 Task: Log work in the project ArchTech for the issue 'Integrate a new offline mode feature into an existing mobile application to enhance user experience in low or no network connectivity situations' spent time as '4w 1d 7h 21m' and remaining time as '5w 6d 12h 20m' and add a flag. Now add the issue to the epic 'System performance tuning'. Log work in the project ArchTech for the issue 'Develop a new tool for automated testing of web application API correctness and performance' spent time as '5w 4d 1h 39m' and remaining time as '6w 2d 20h 18m' and clone the issue. Now add the issue to the epic 'IT cost optimization'
Action: Mouse moved to (229, 69)
Screenshot: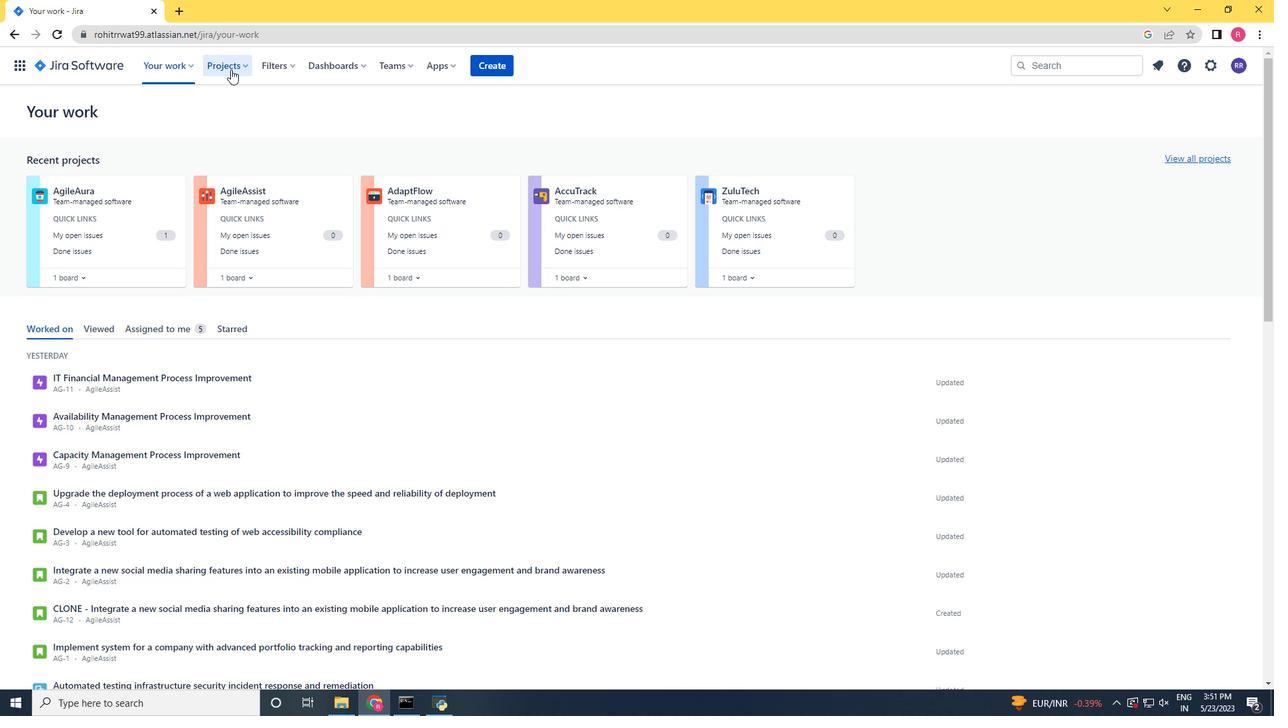 
Action: Mouse pressed left at (229, 69)
Screenshot: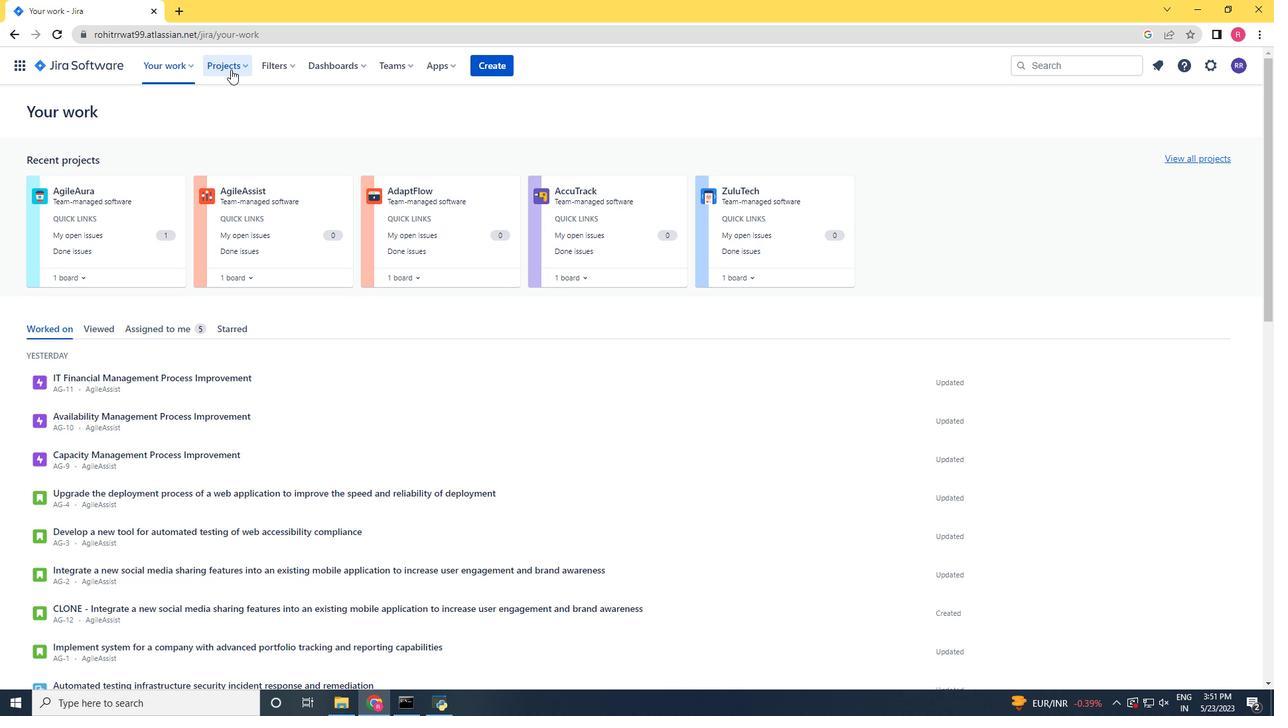 
Action: Mouse moved to (241, 128)
Screenshot: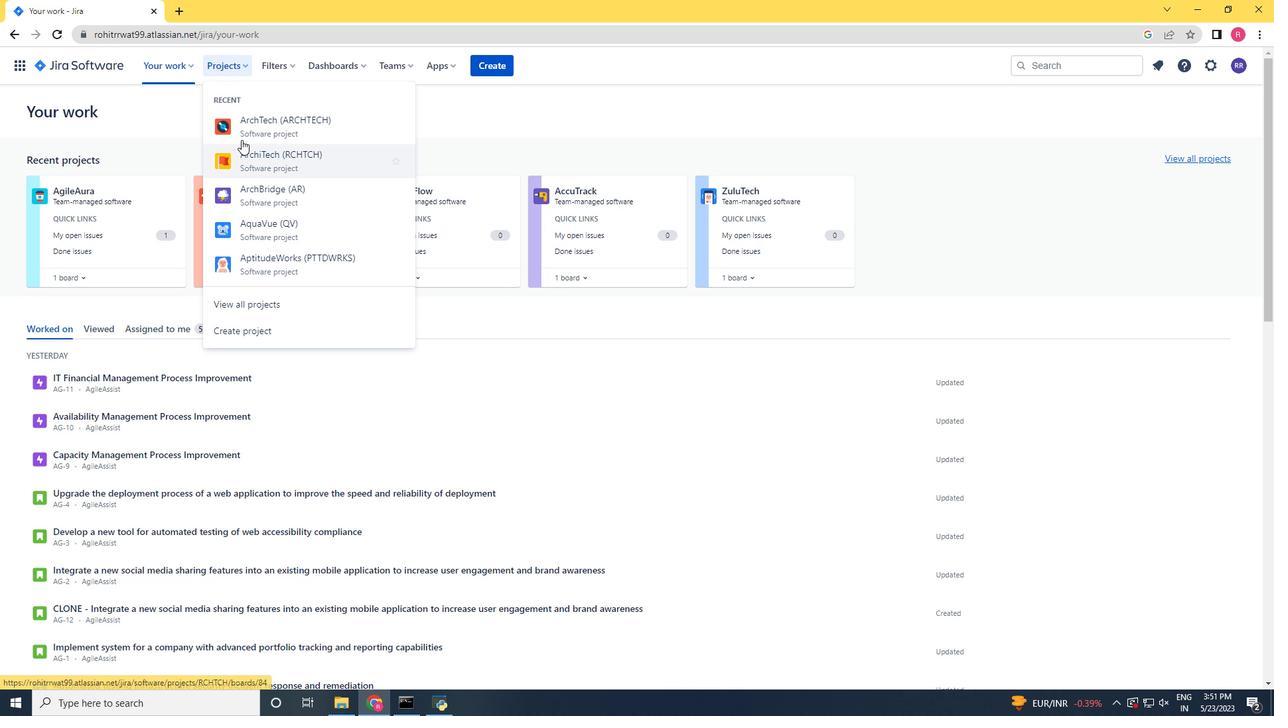 
Action: Mouse pressed left at (241, 128)
Screenshot: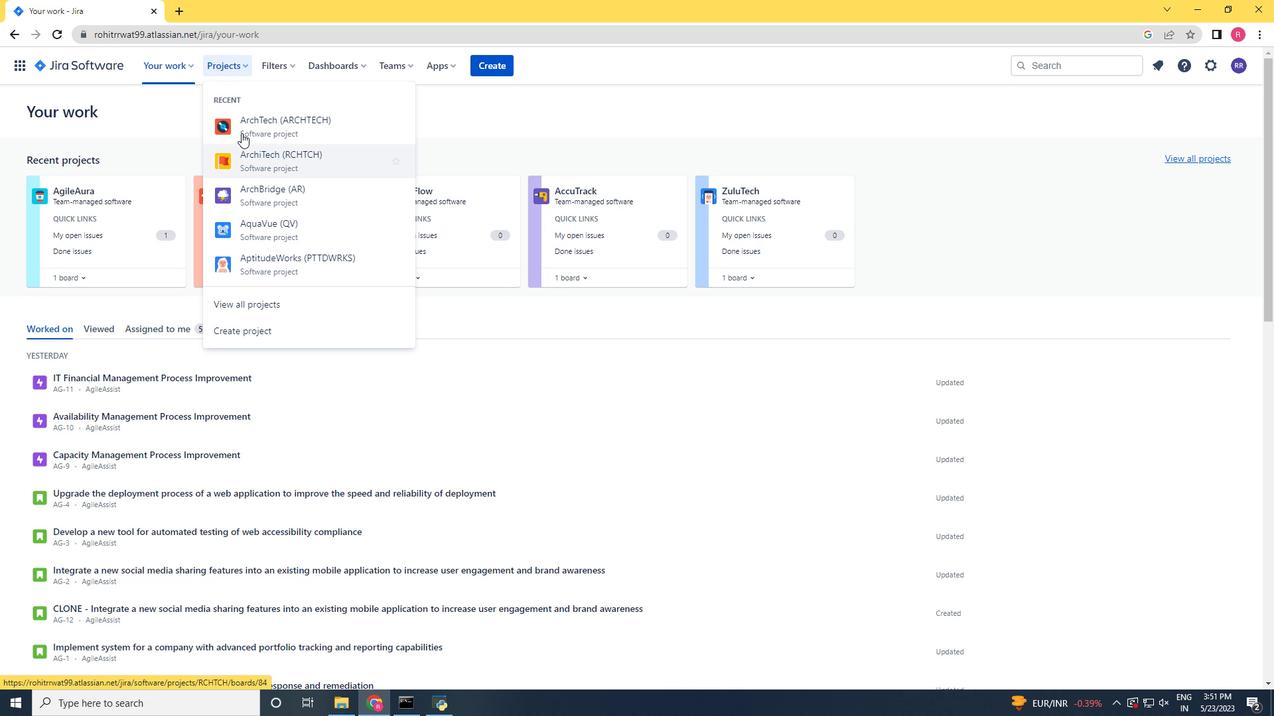 
Action: Mouse moved to (102, 193)
Screenshot: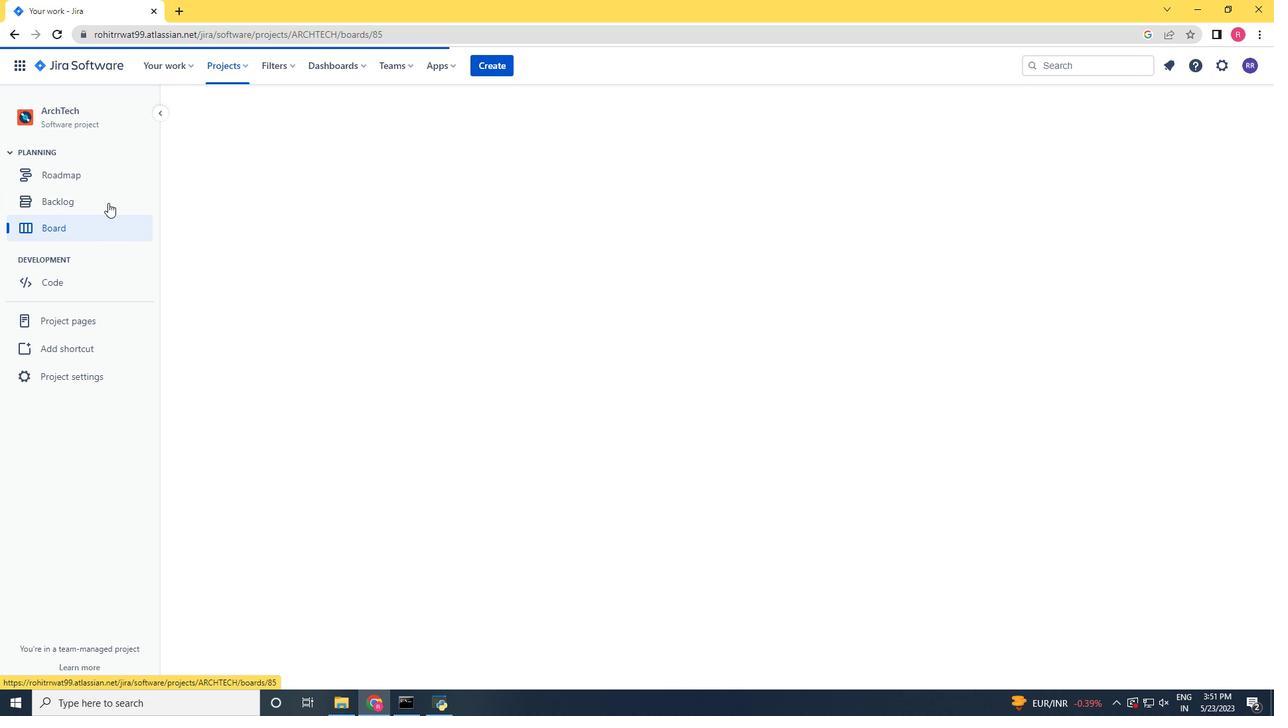 
Action: Mouse pressed left at (102, 193)
Screenshot: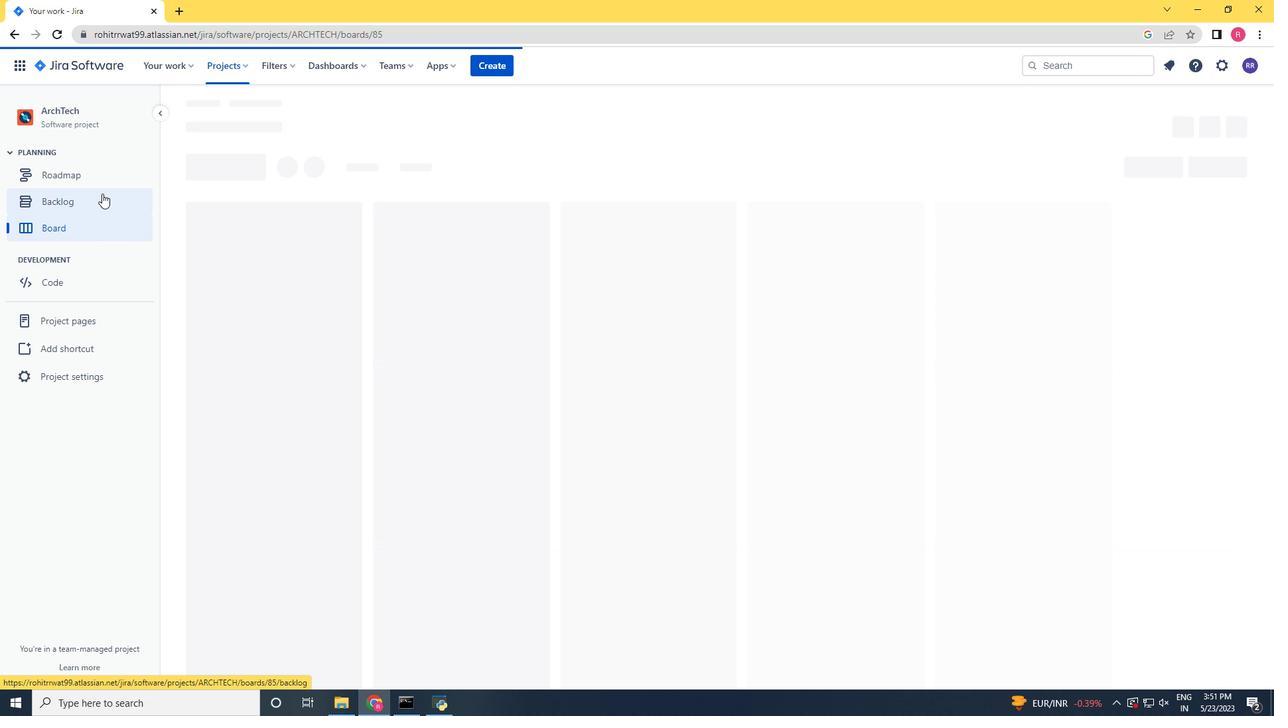 
Action: Mouse moved to (1055, 248)
Screenshot: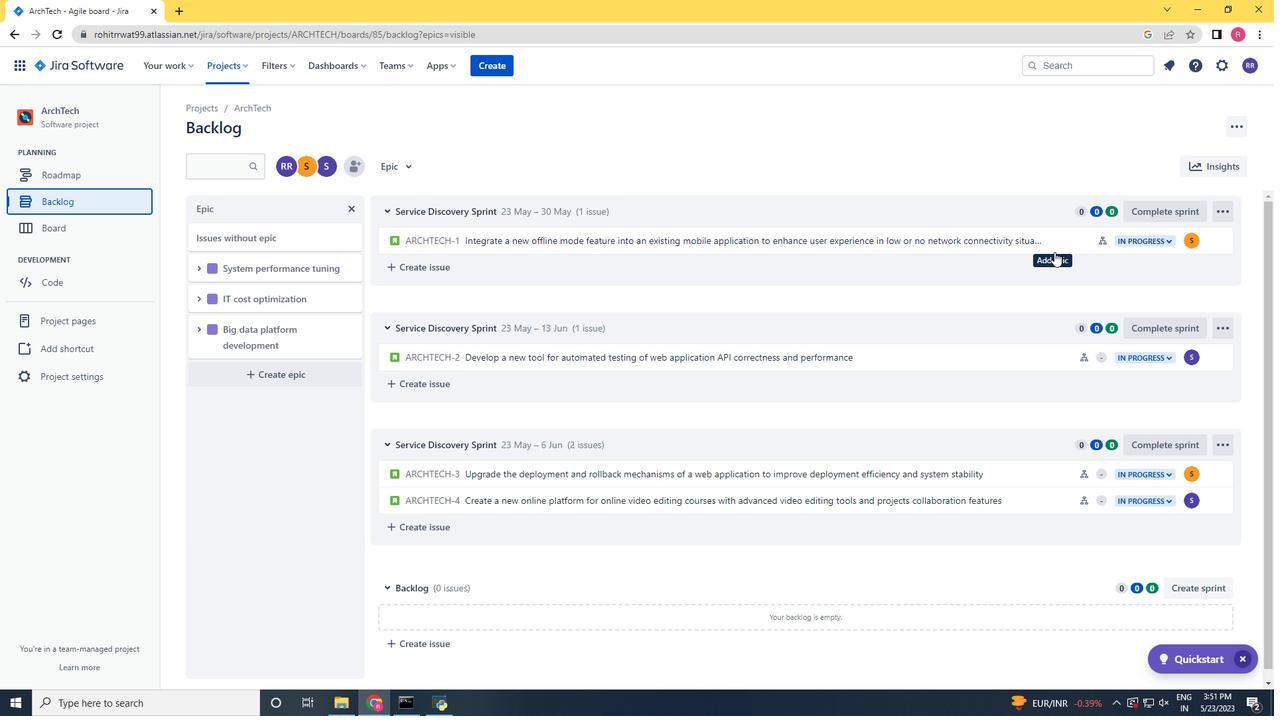 
Action: Mouse pressed left at (1055, 248)
Screenshot: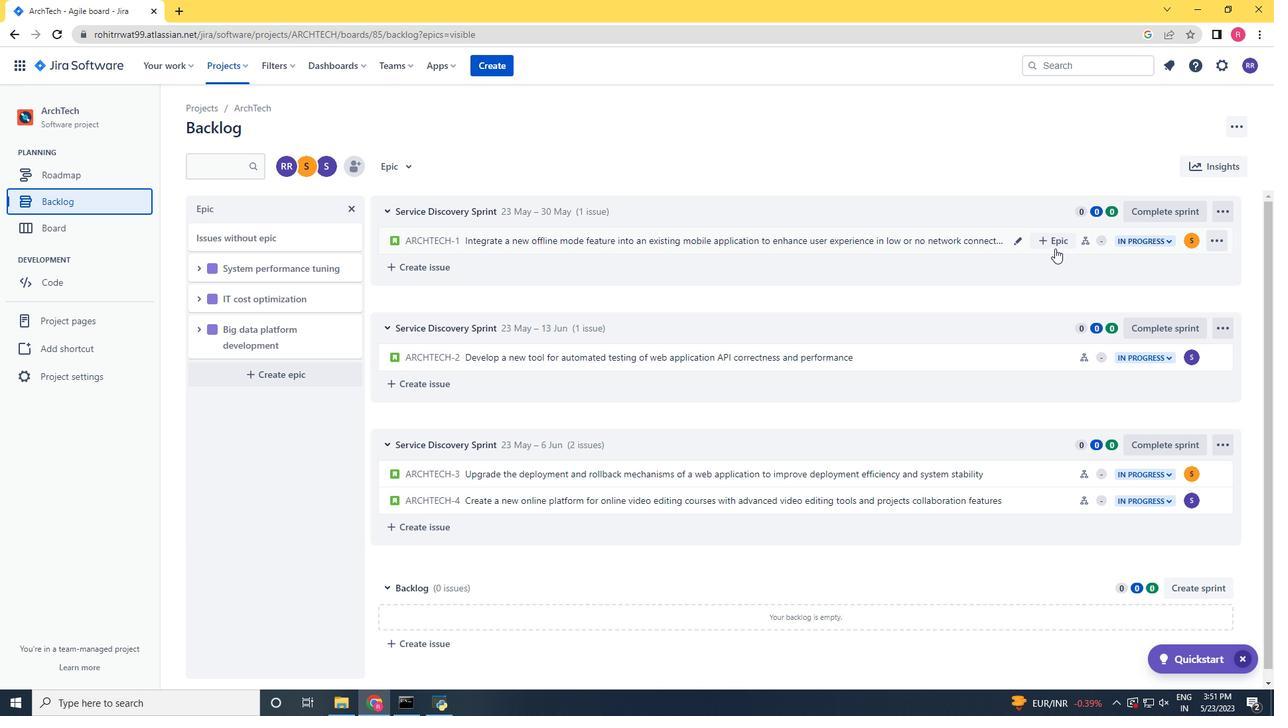 
Action: Mouse moved to (1228, 204)
Screenshot: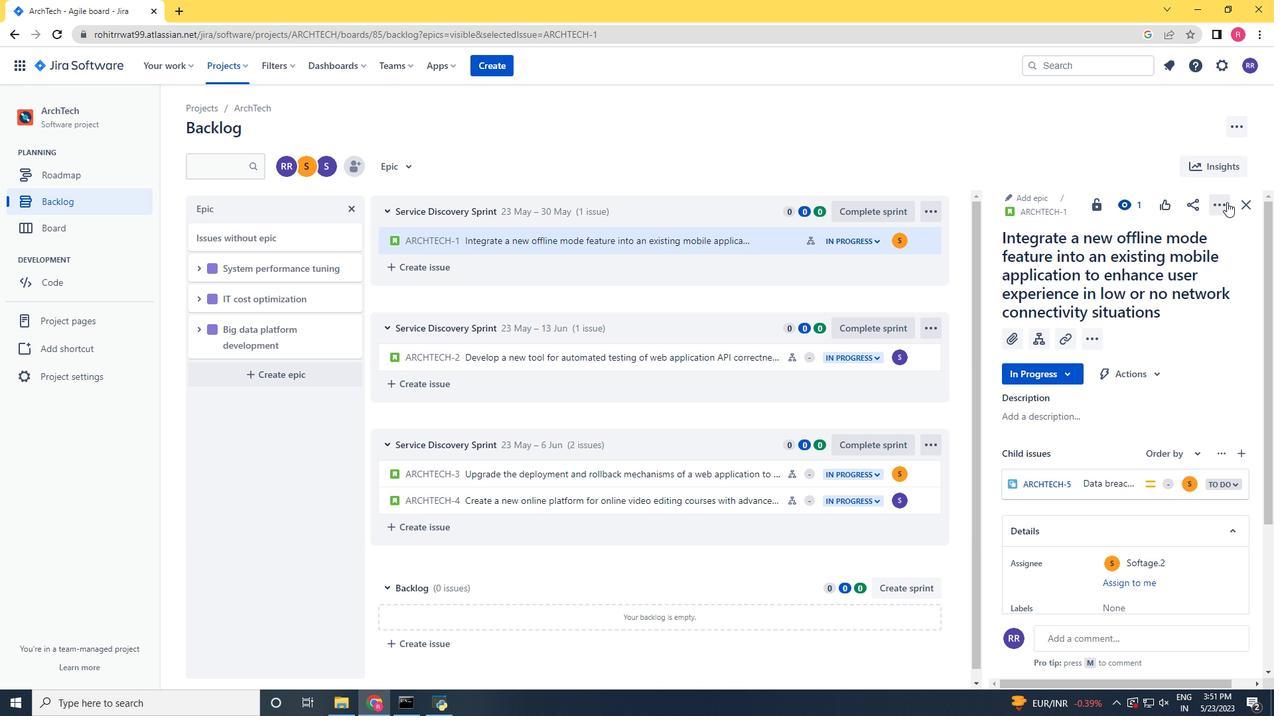 
Action: Mouse pressed left at (1228, 204)
Screenshot: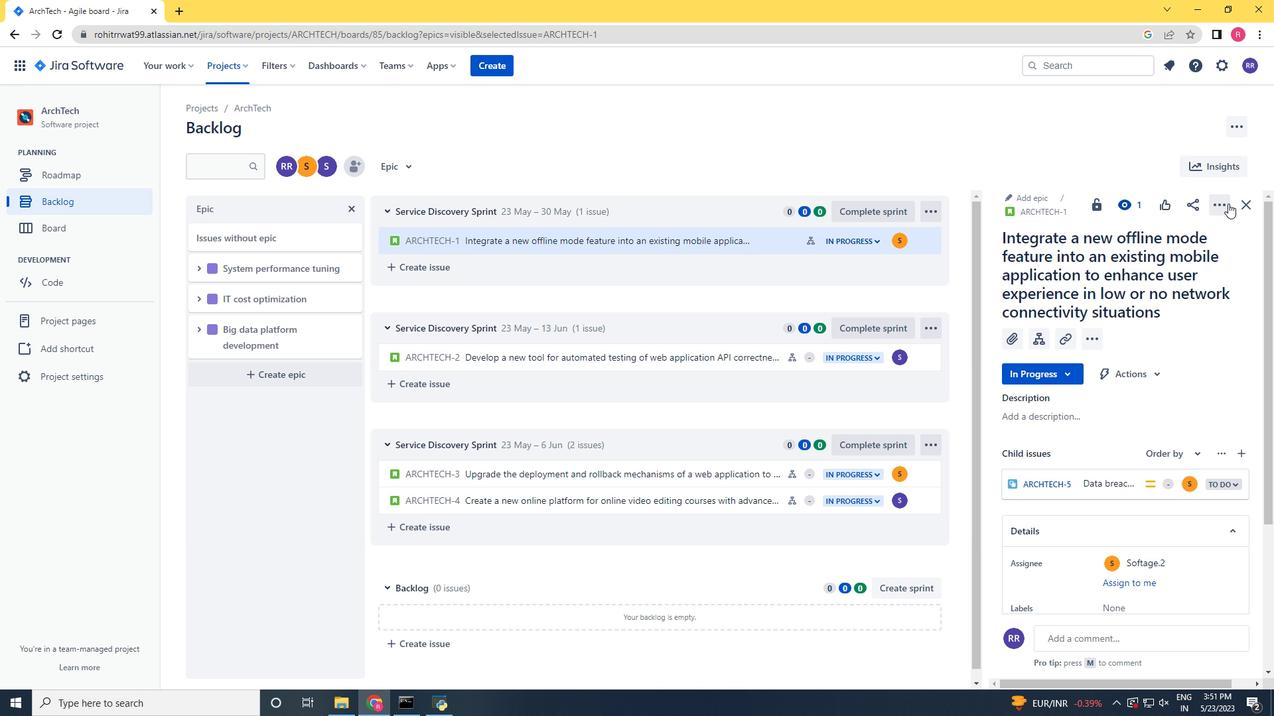
Action: Mouse moved to (1175, 233)
Screenshot: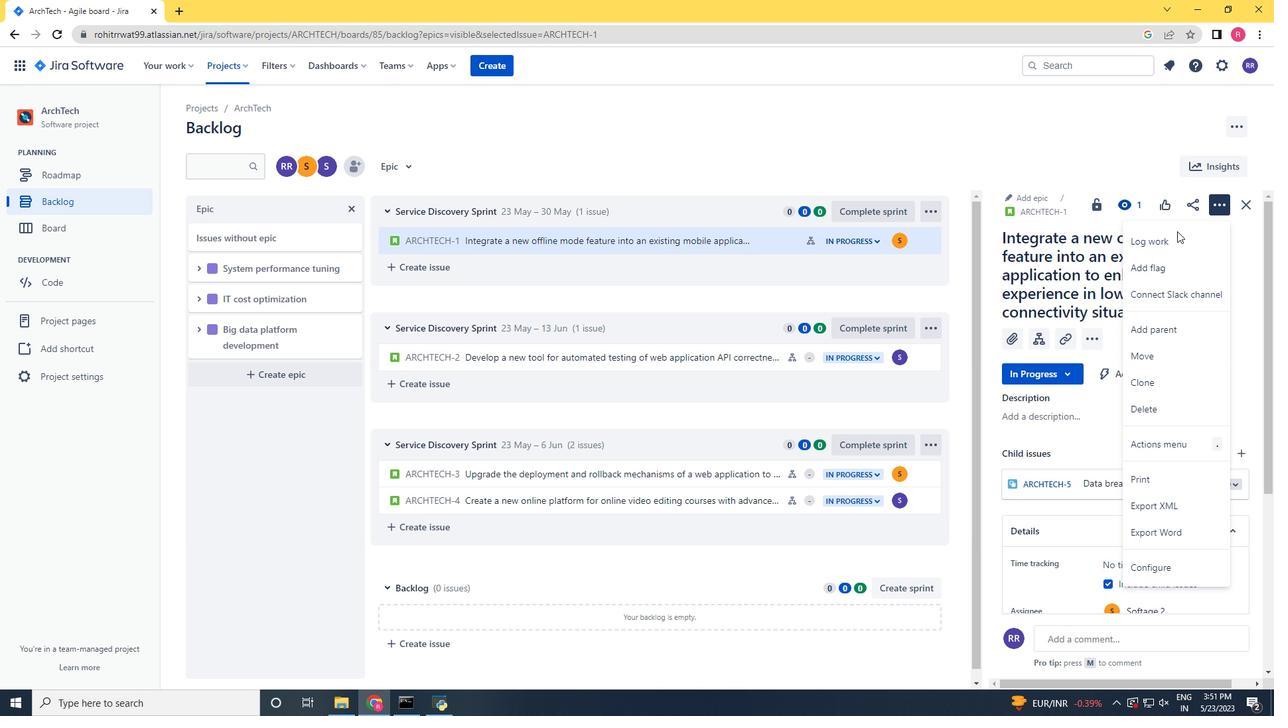 
Action: Mouse pressed left at (1175, 233)
Screenshot: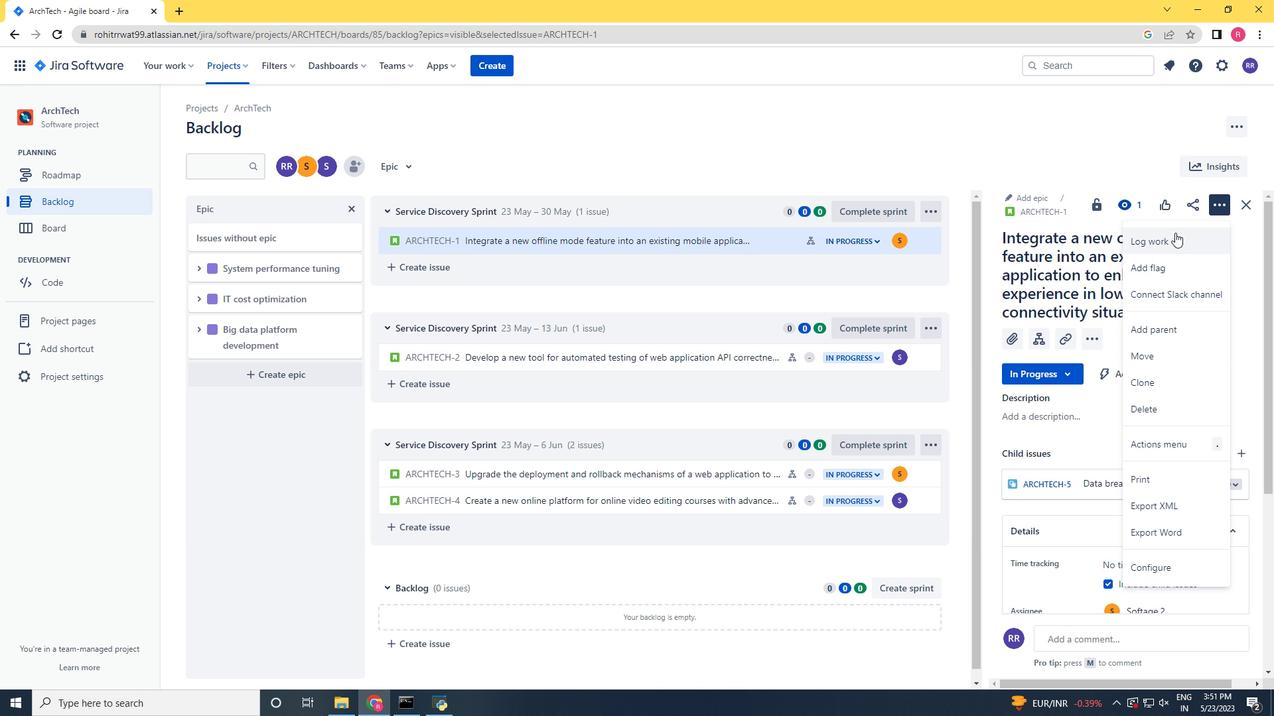 
Action: Mouse moved to (840, 304)
Screenshot: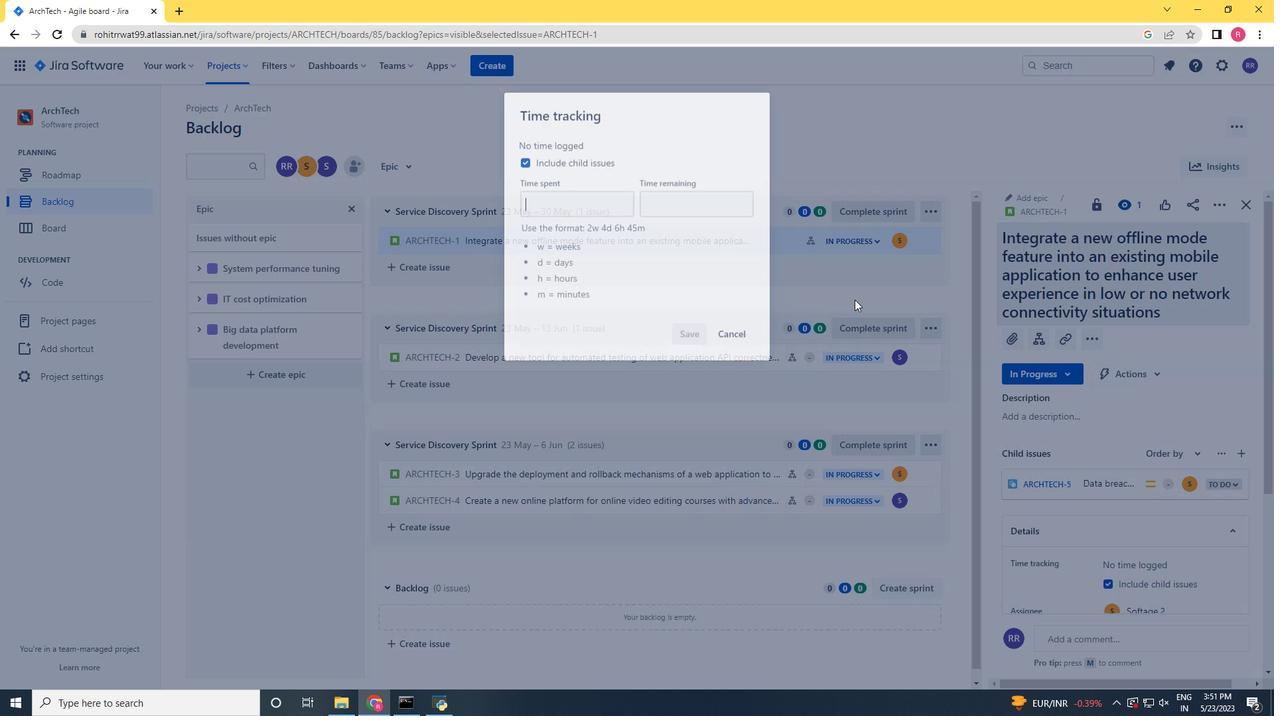 
Action: Key pressed 4w<Key.space>1d<Key.space>7h<Key.space>21m<Key.tab>5w<Key.space><Key.space>6d<Key.space>12h<Key.space>20m
Screenshot: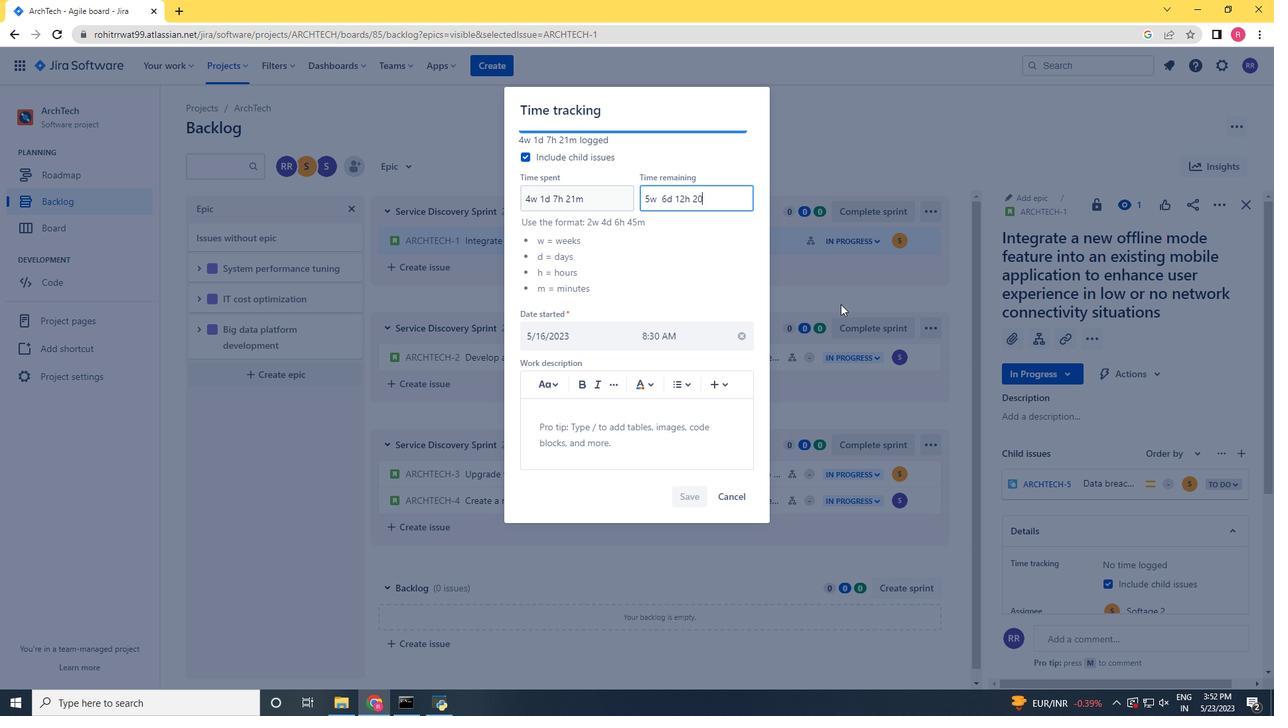 
Action: Mouse moved to (664, 196)
Screenshot: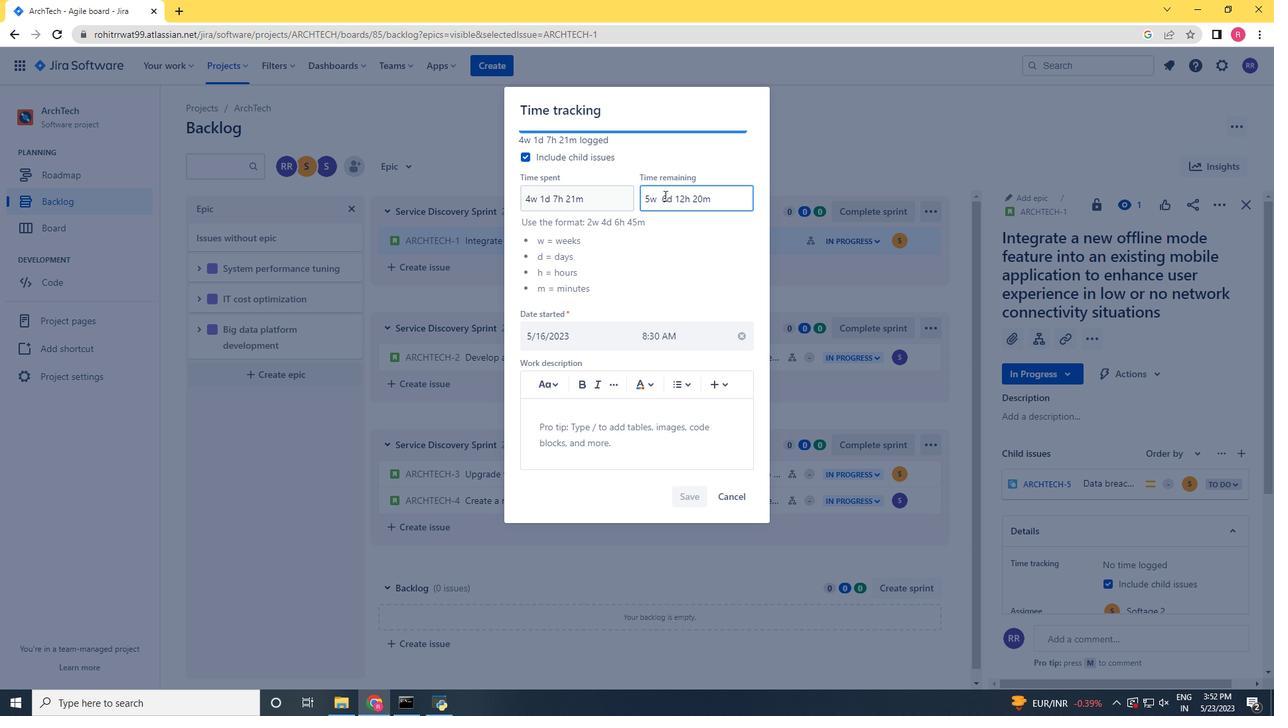 
Action: Mouse pressed left at (664, 196)
Screenshot: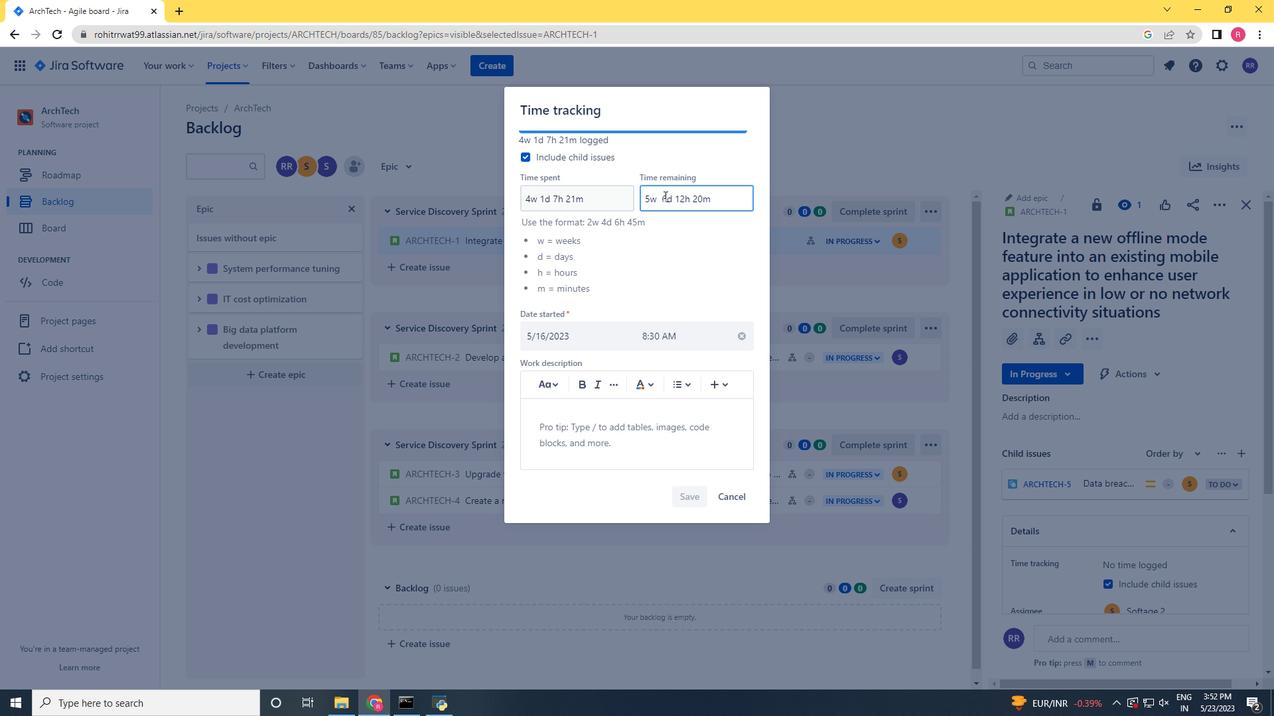 
Action: Key pressed <Key.backspace>
Screenshot: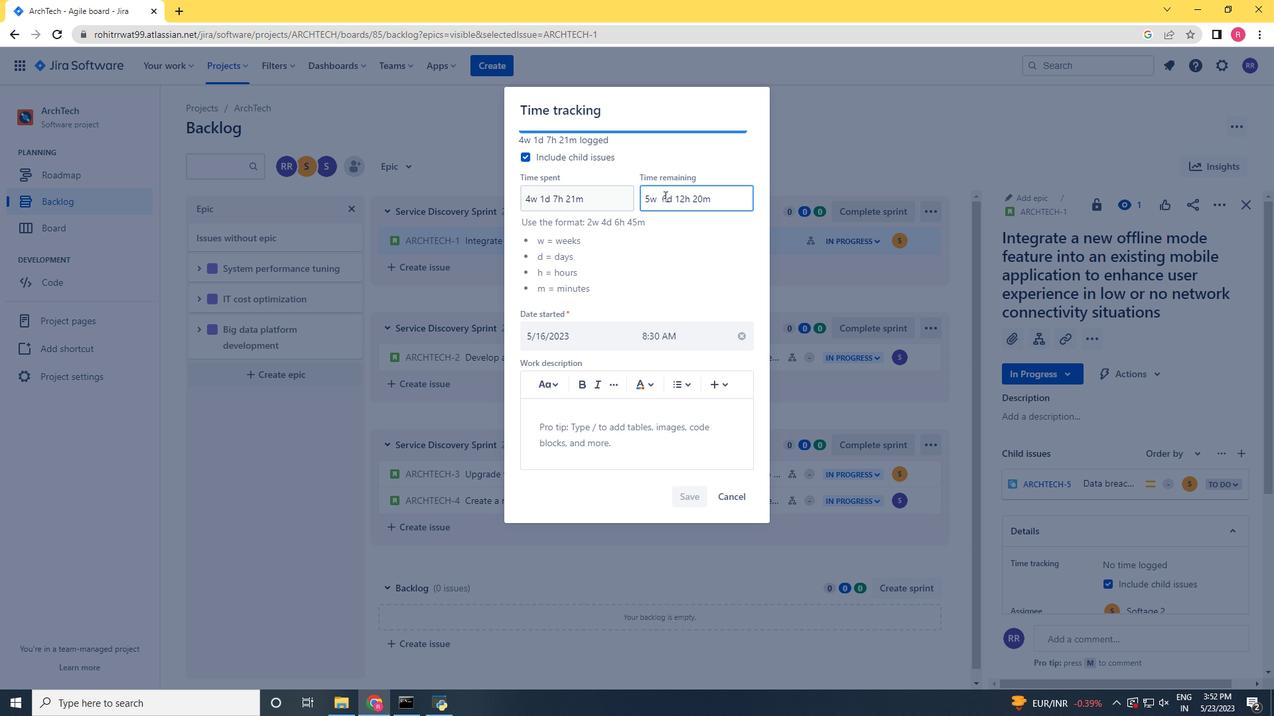 
Action: Mouse moved to (684, 498)
Screenshot: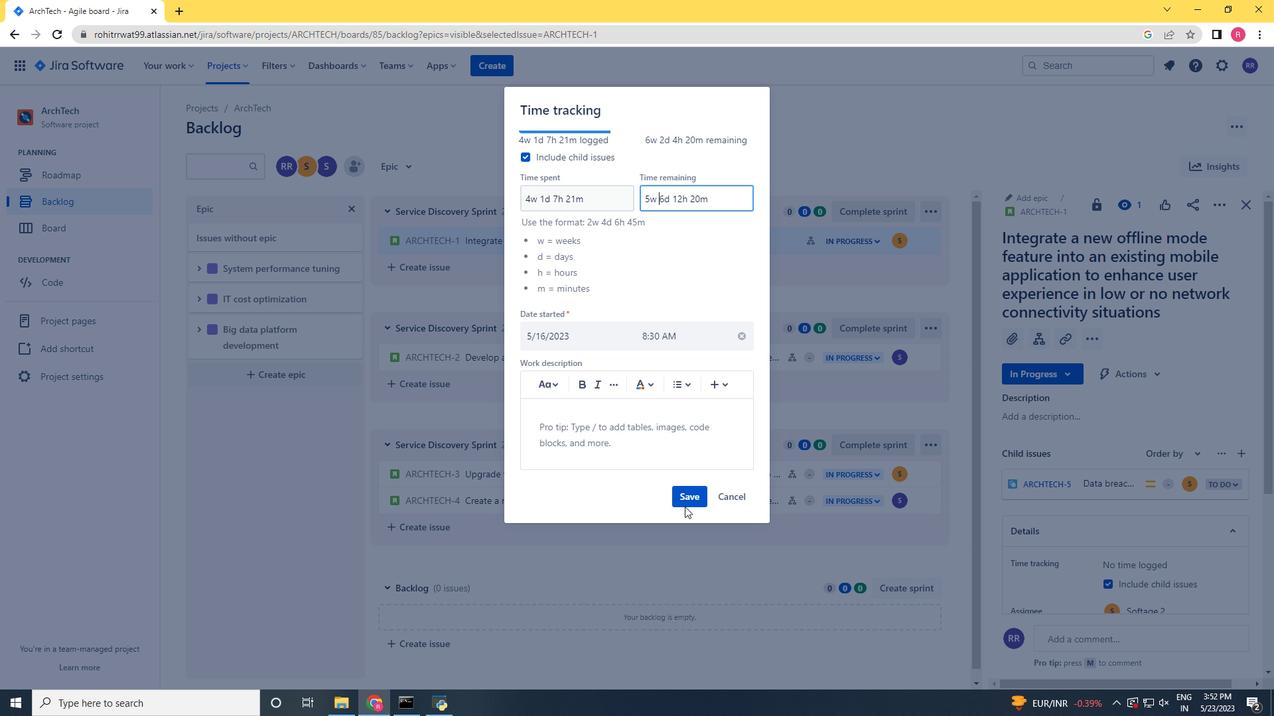 
Action: Mouse pressed left at (684, 498)
Screenshot: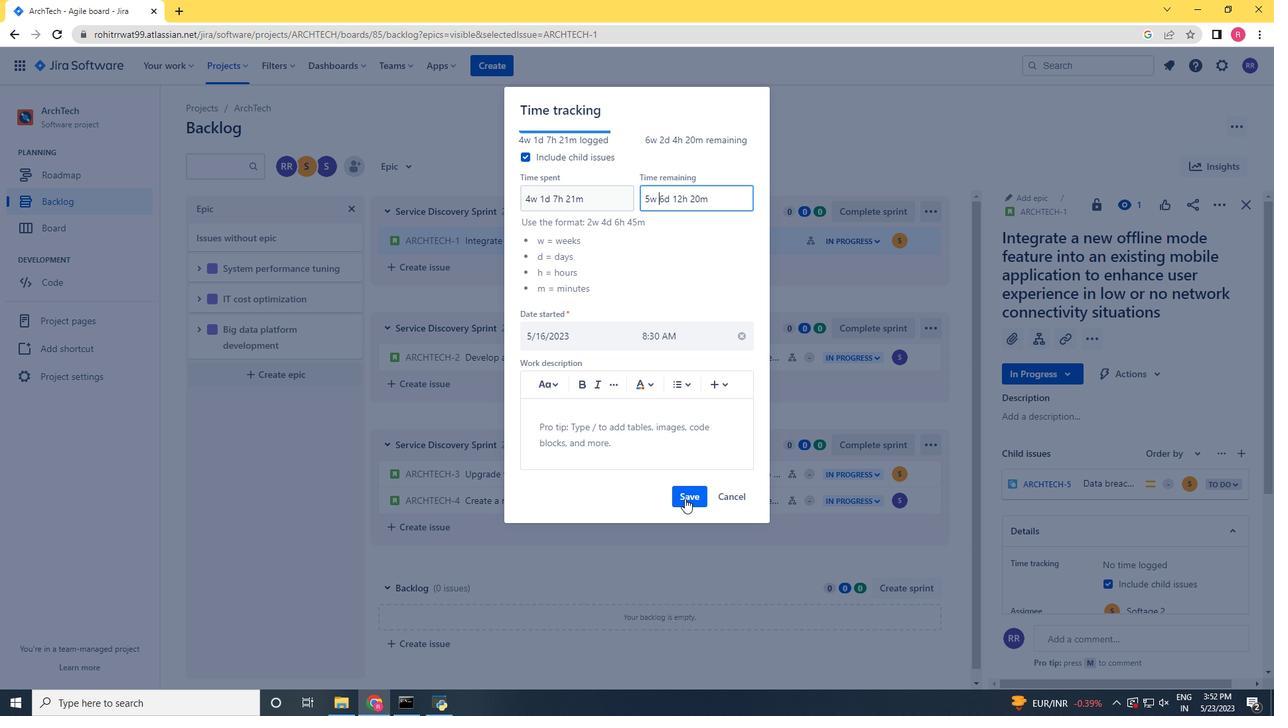 
Action: Mouse moved to (1218, 194)
Screenshot: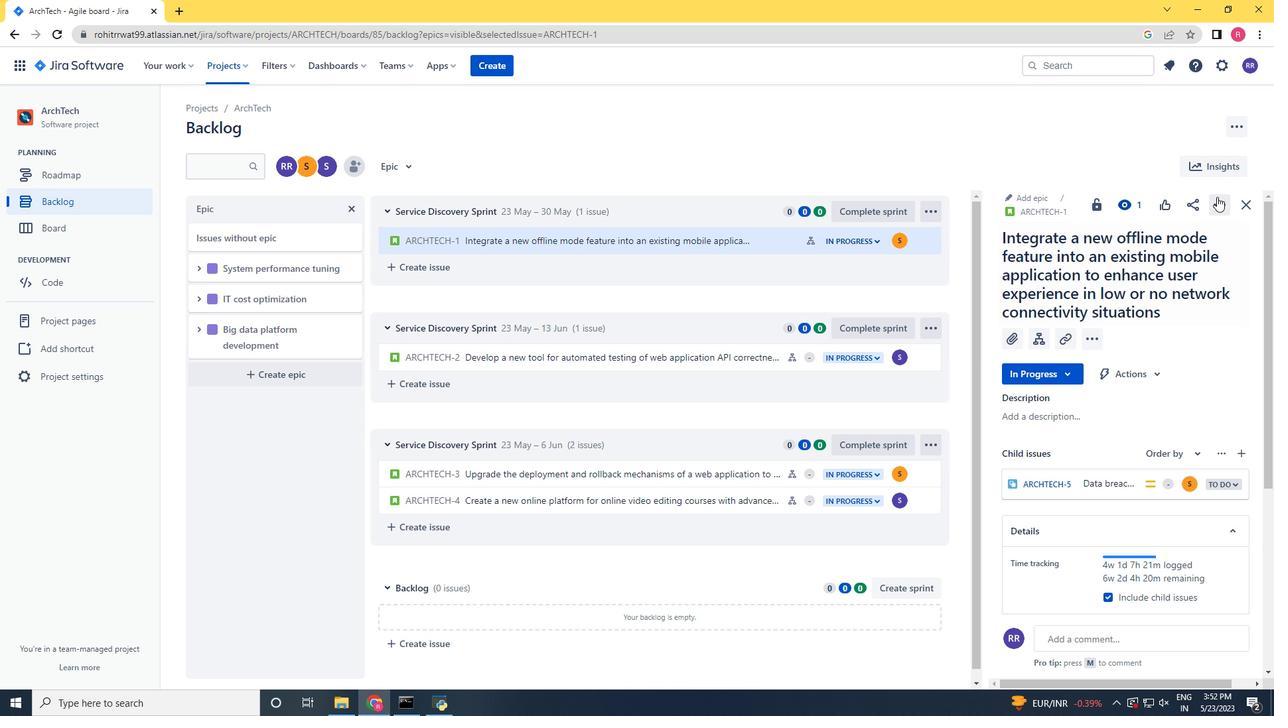 
Action: Mouse pressed left at (1218, 194)
Screenshot: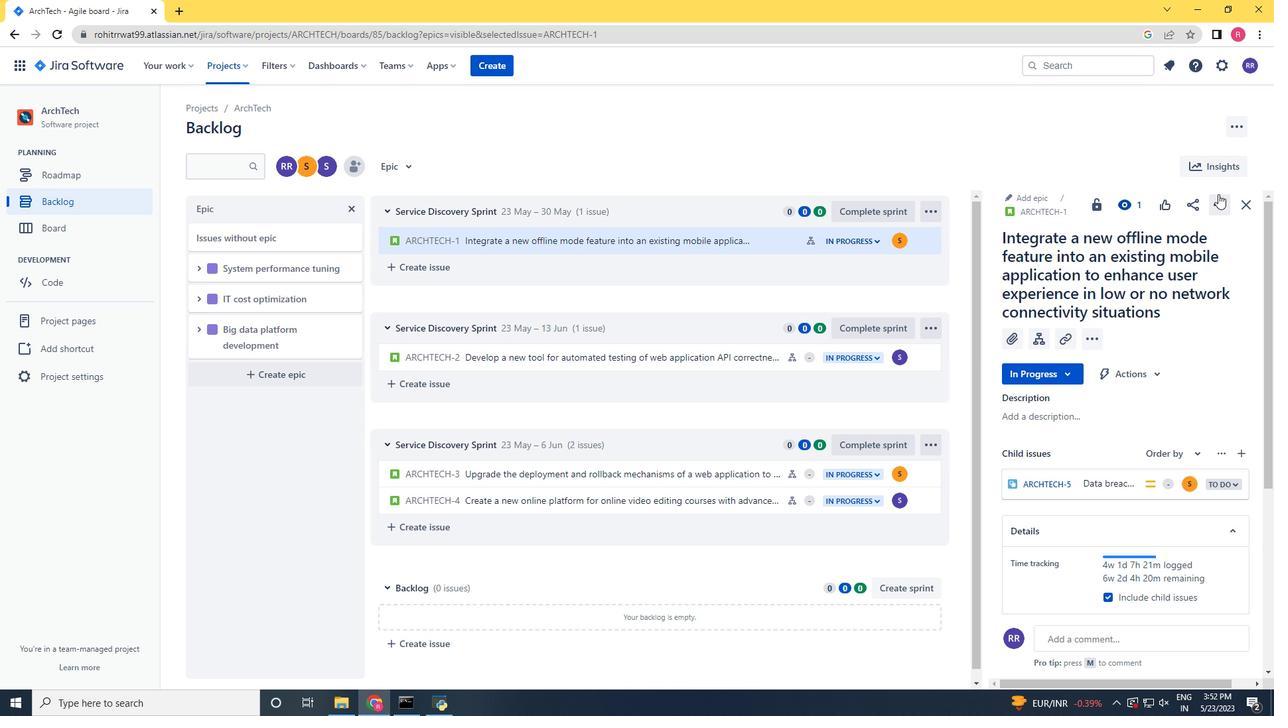 
Action: Mouse moved to (1165, 264)
Screenshot: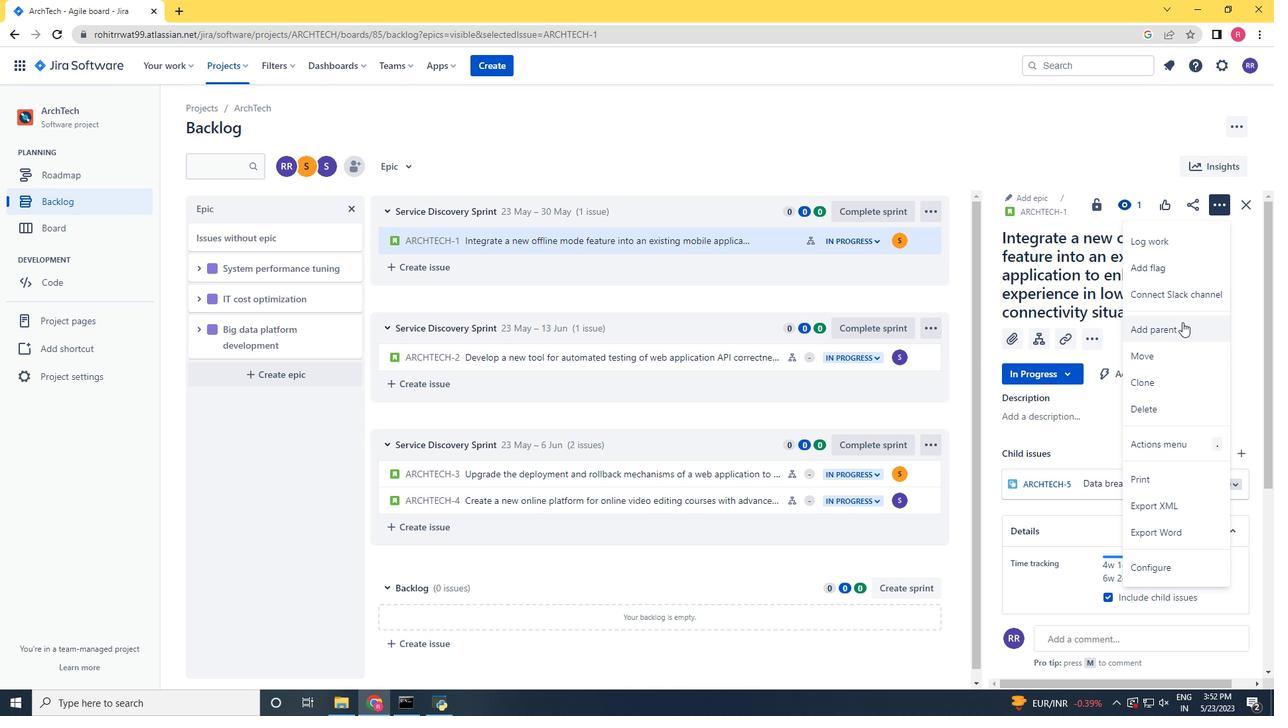 
Action: Mouse pressed left at (1165, 264)
Screenshot: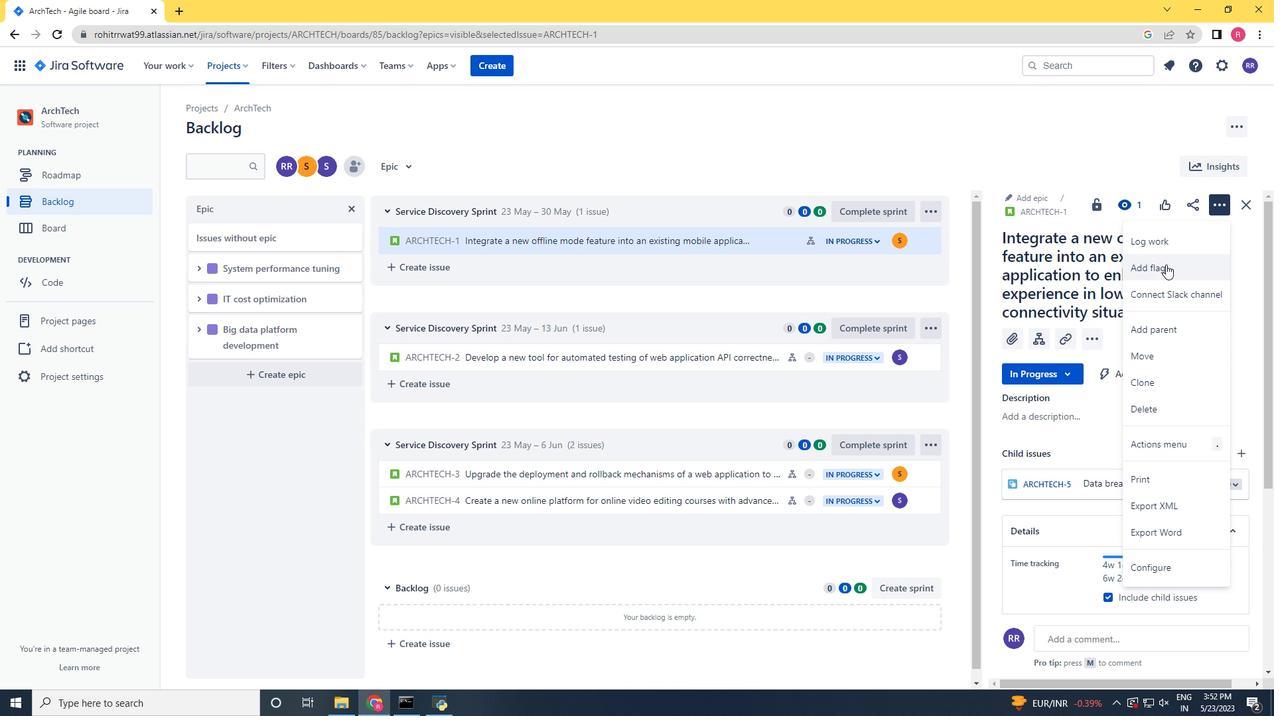 
Action: Mouse moved to (751, 240)
Screenshot: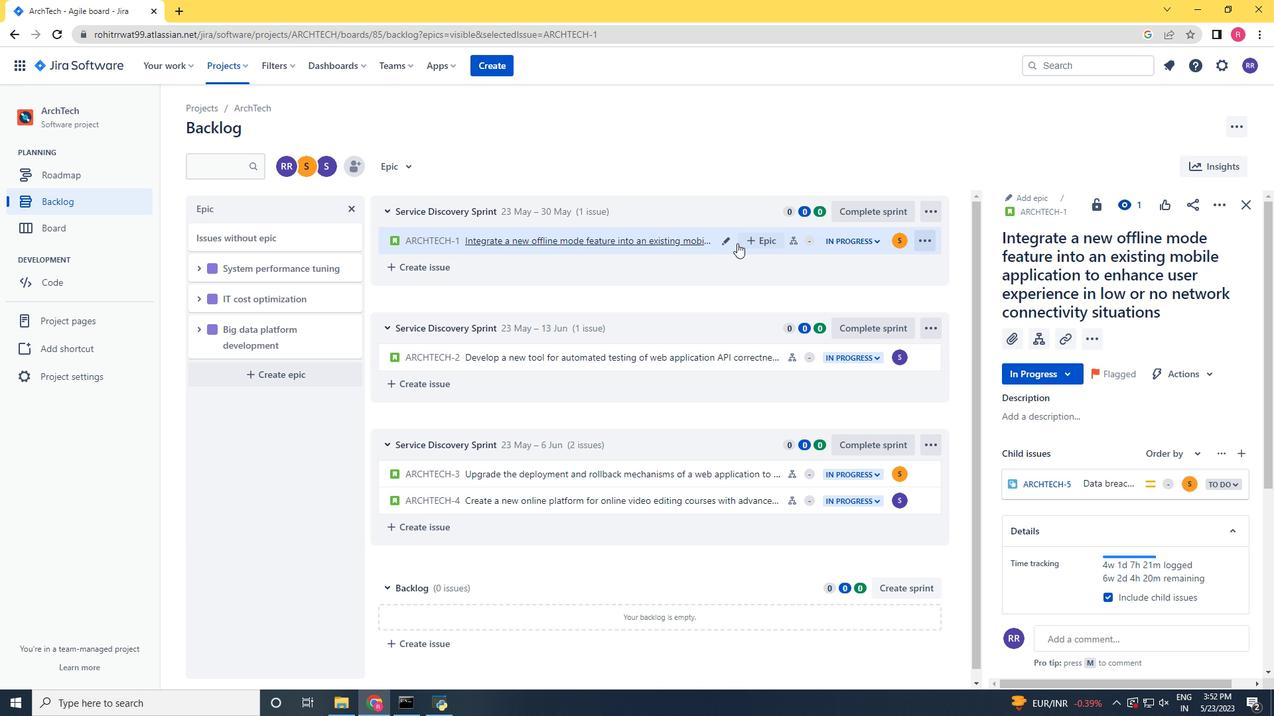 
Action: Mouse pressed left at (751, 240)
Screenshot: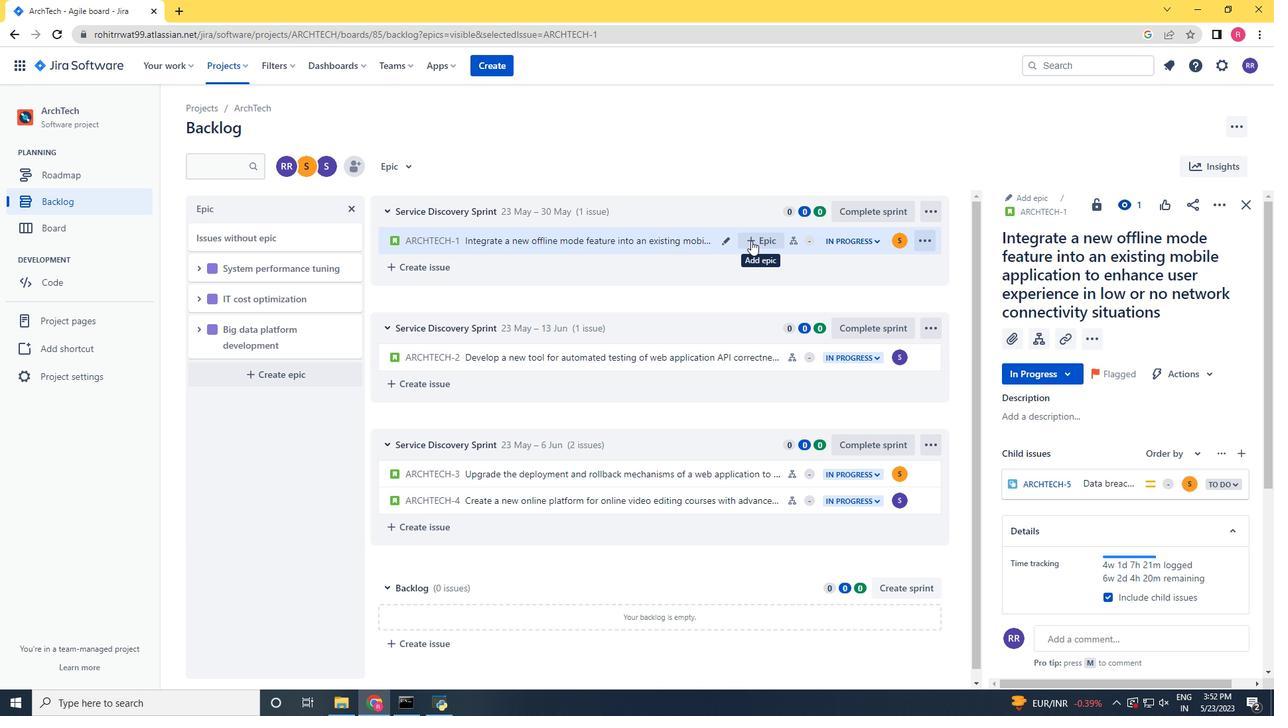 
Action: Mouse moved to (842, 336)
Screenshot: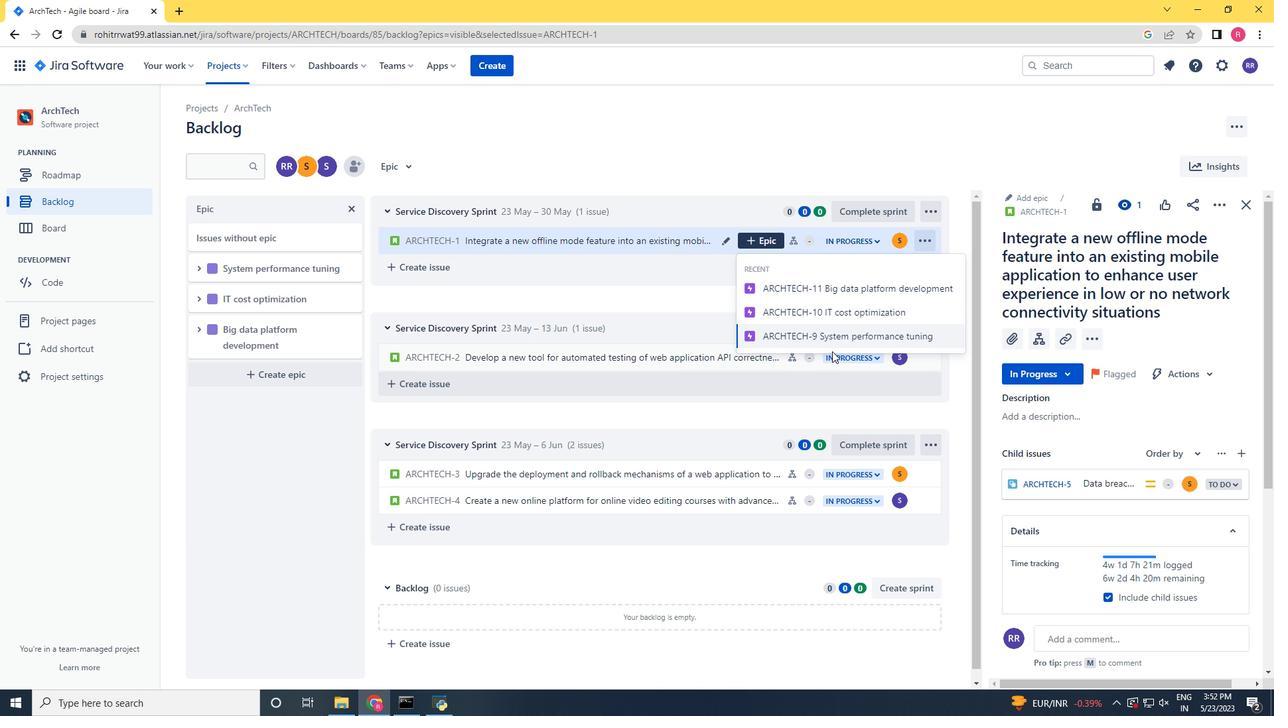 
Action: Mouse pressed left at (842, 336)
Screenshot: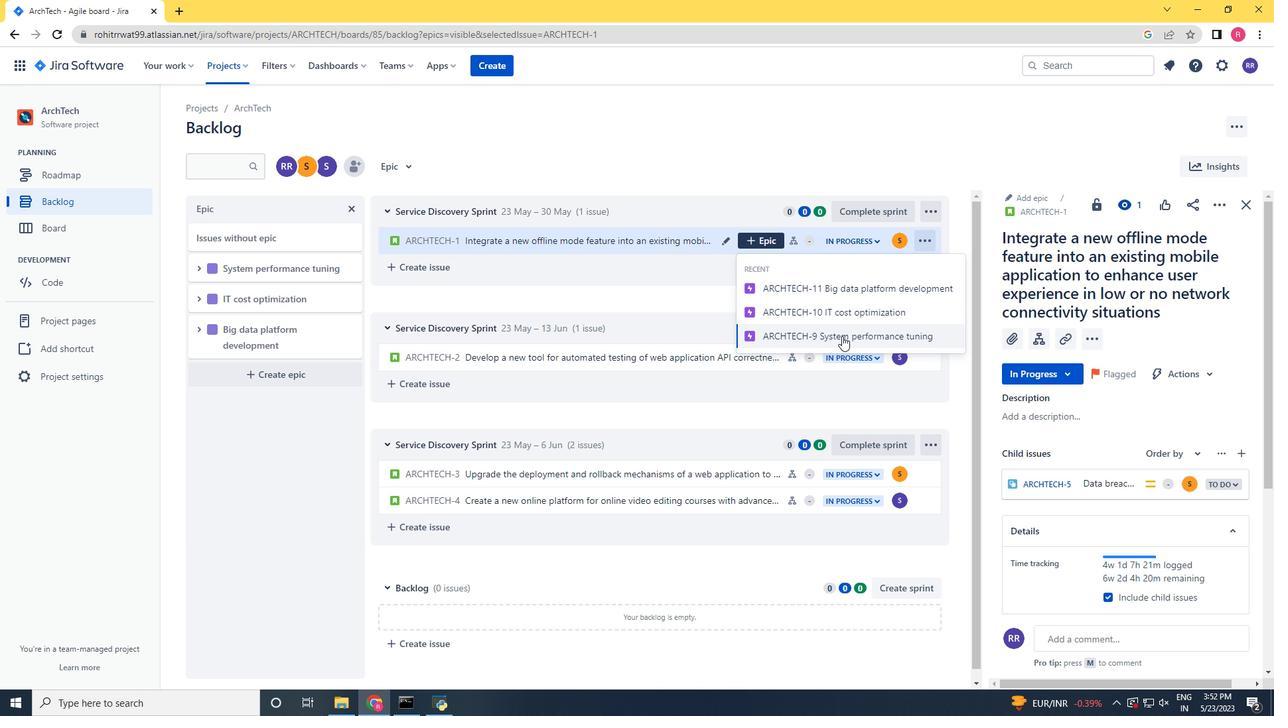 
Action: Mouse moved to (732, 366)
Screenshot: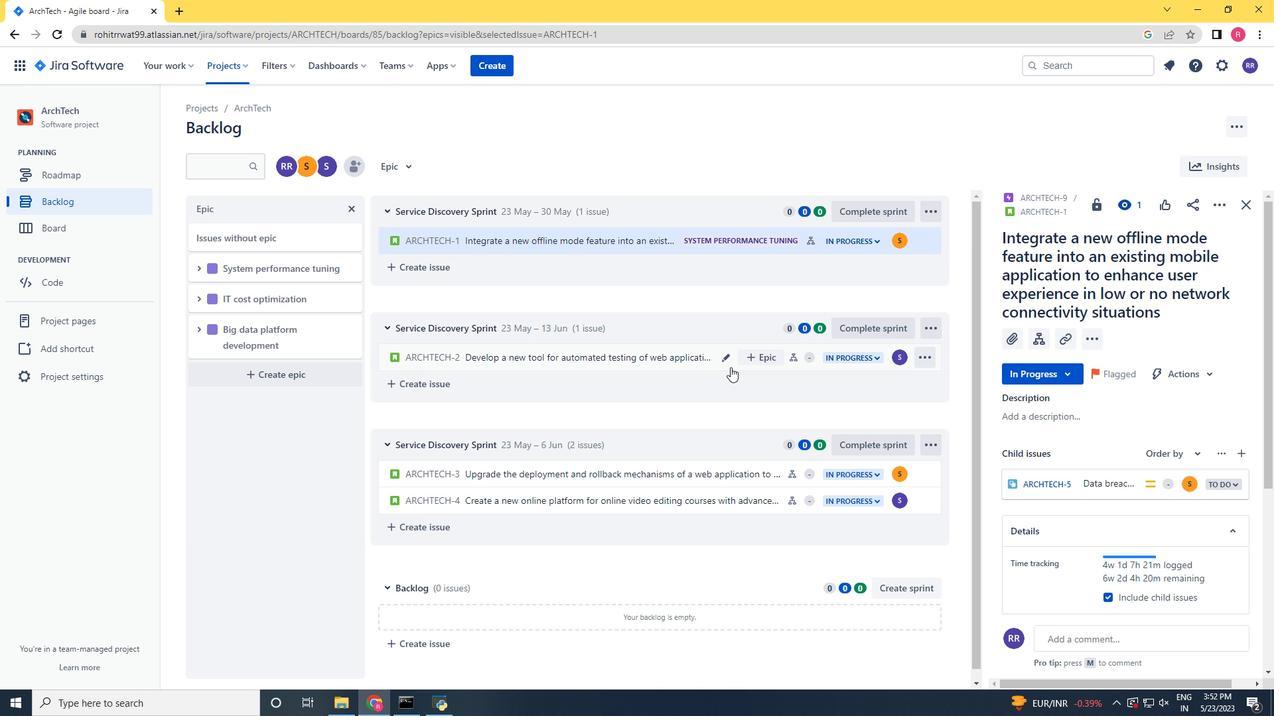 
Action: Mouse pressed left at (732, 366)
Screenshot: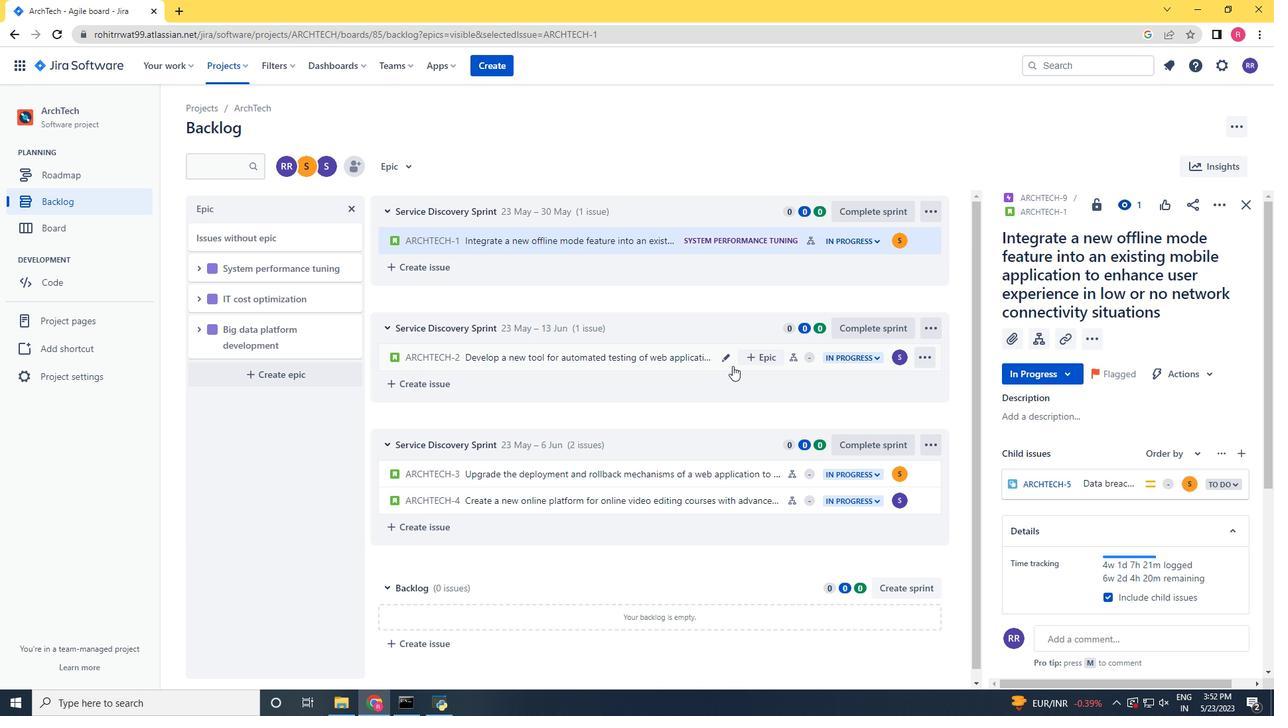 
Action: Mouse moved to (1218, 208)
Screenshot: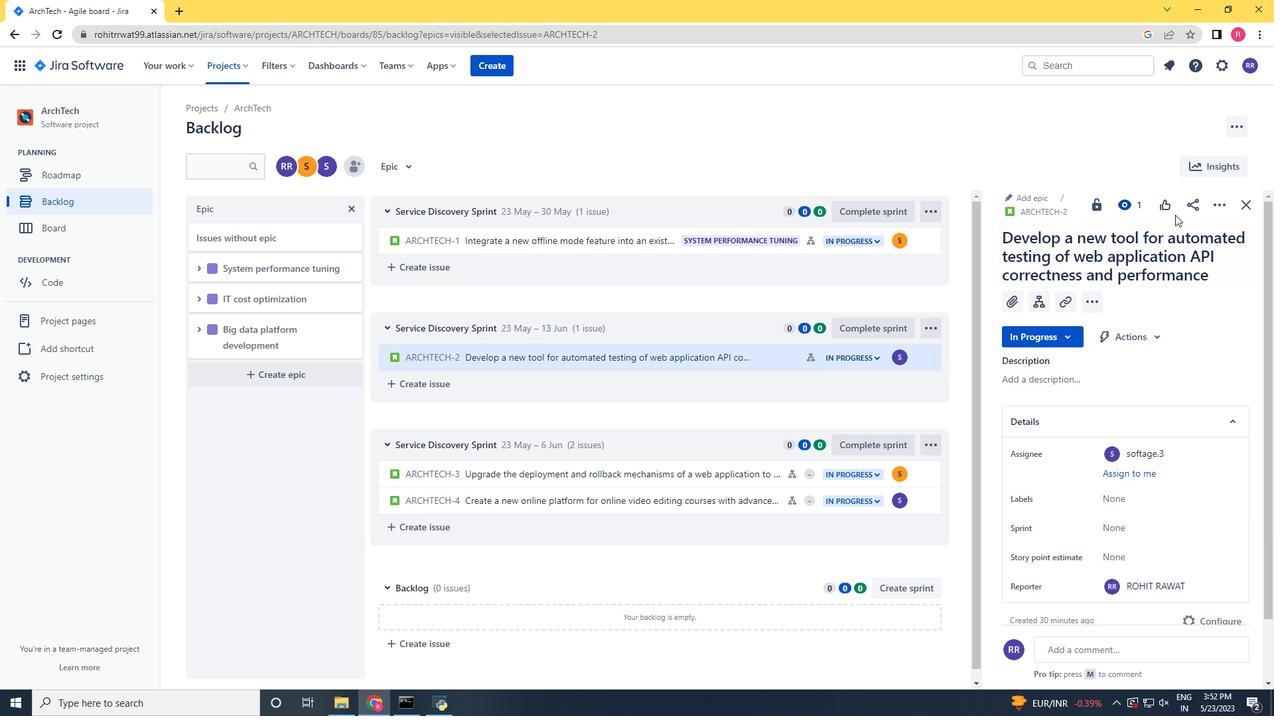 
Action: Mouse pressed left at (1218, 208)
Screenshot: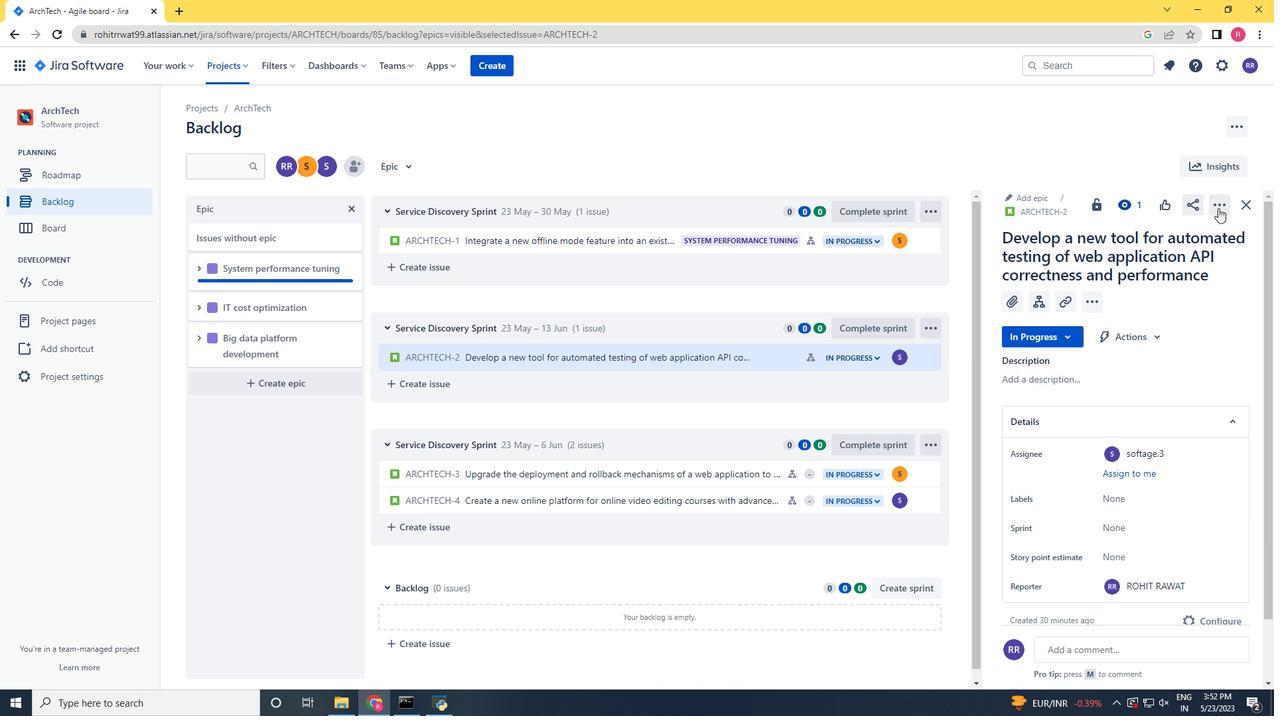 
Action: Mouse moved to (1137, 246)
Screenshot: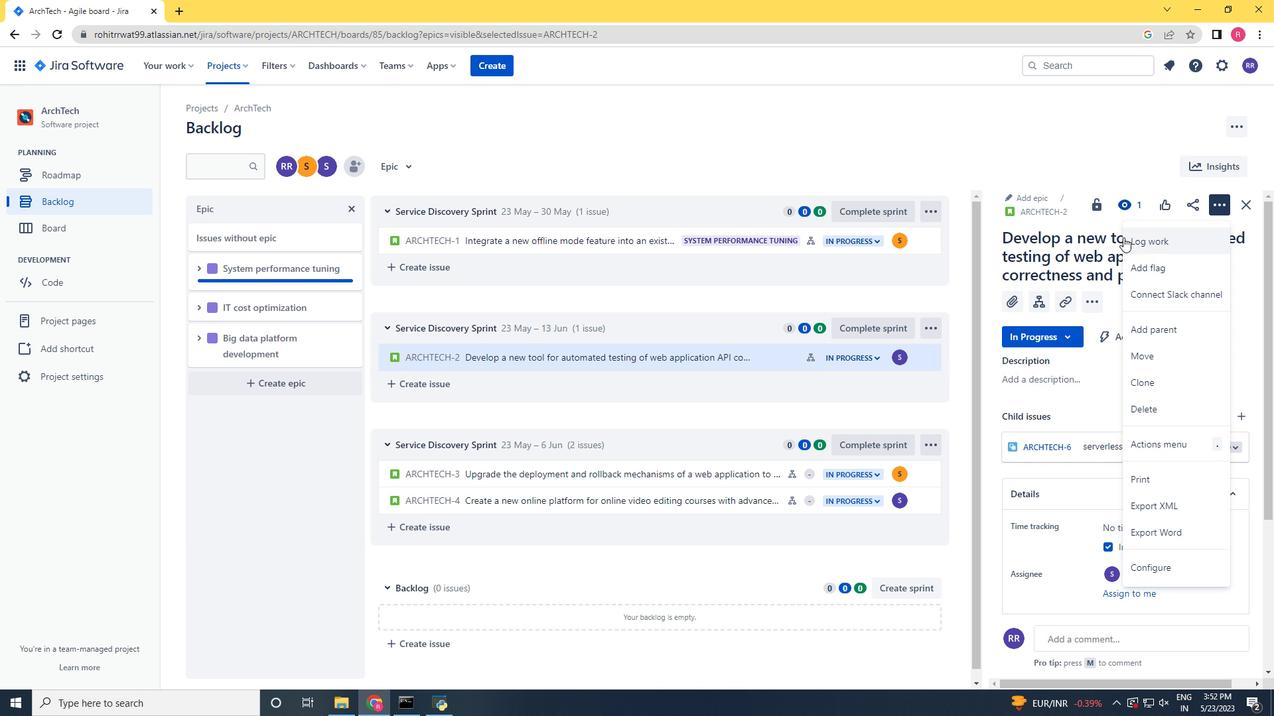 
Action: Mouse pressed left at (1137, 246)
Screenshot: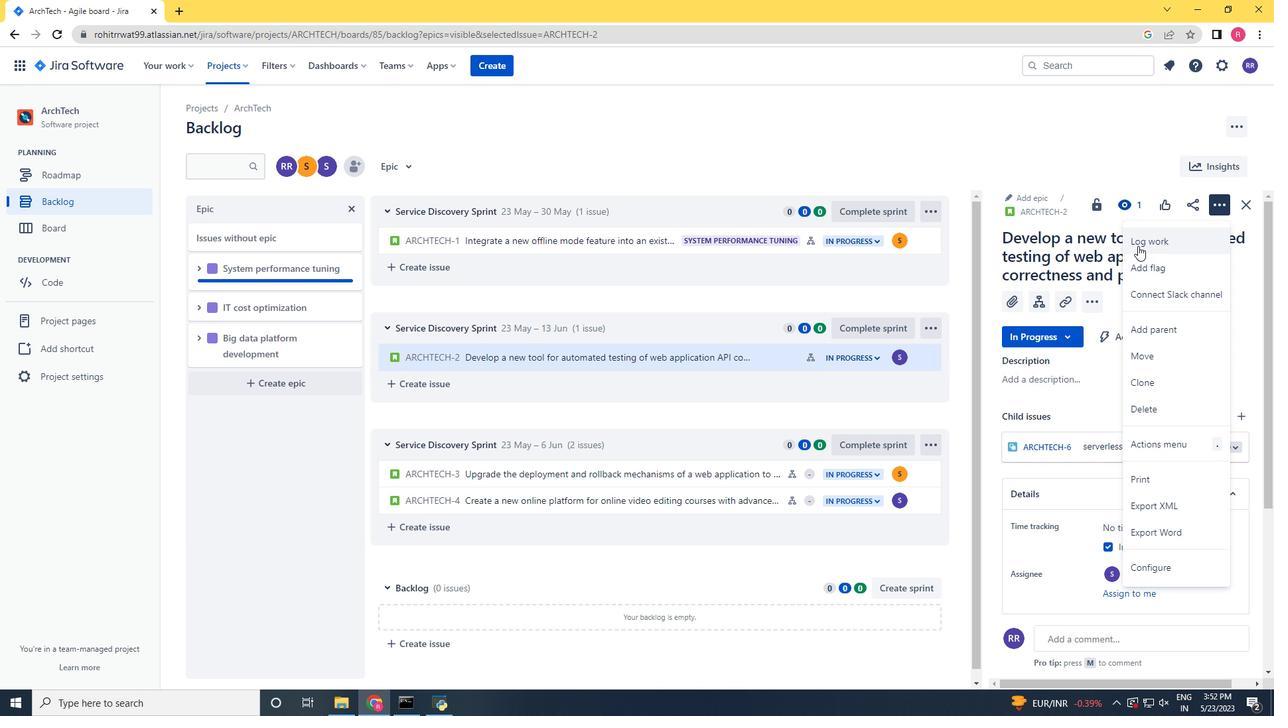 
Action: Mouse moved to (602, 225)
Screenshot: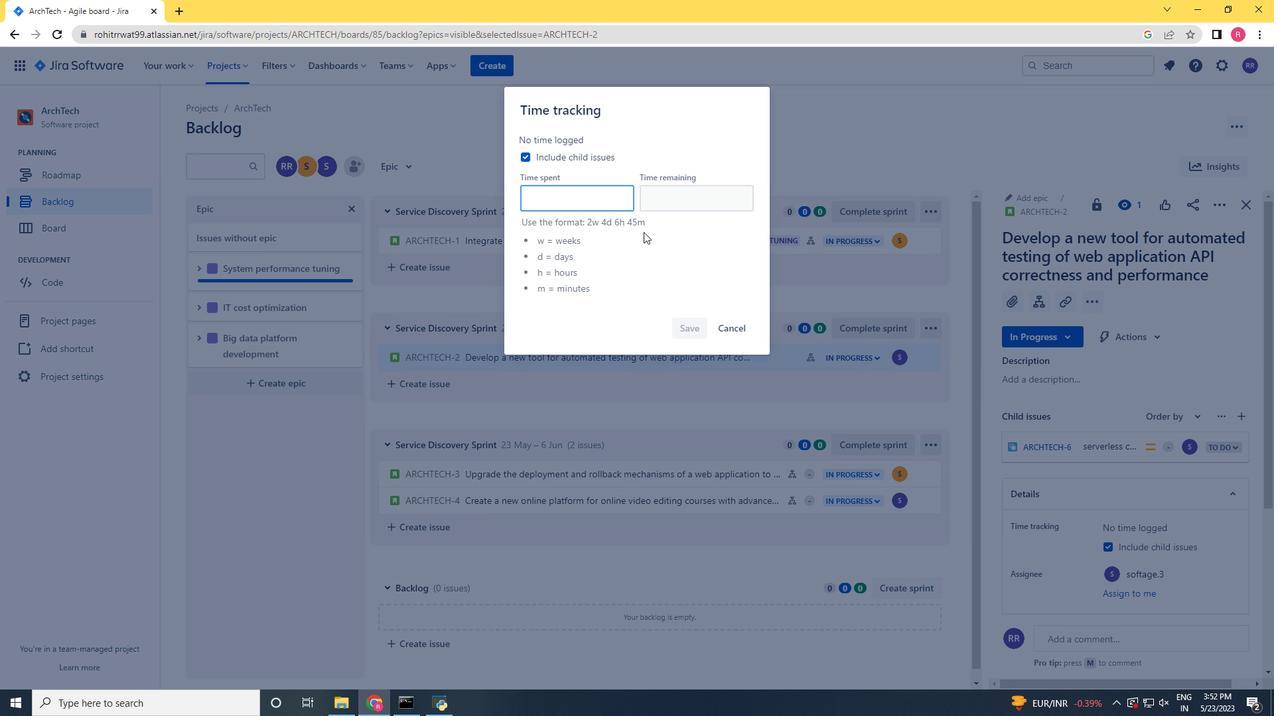 
Action: Key pressed 5w<Key.space>4d<Key.space>1h<Key.space>39m<Key.tab>6w<Key.space>2d<Key.space>20h<Key.space>18m
Screenshot: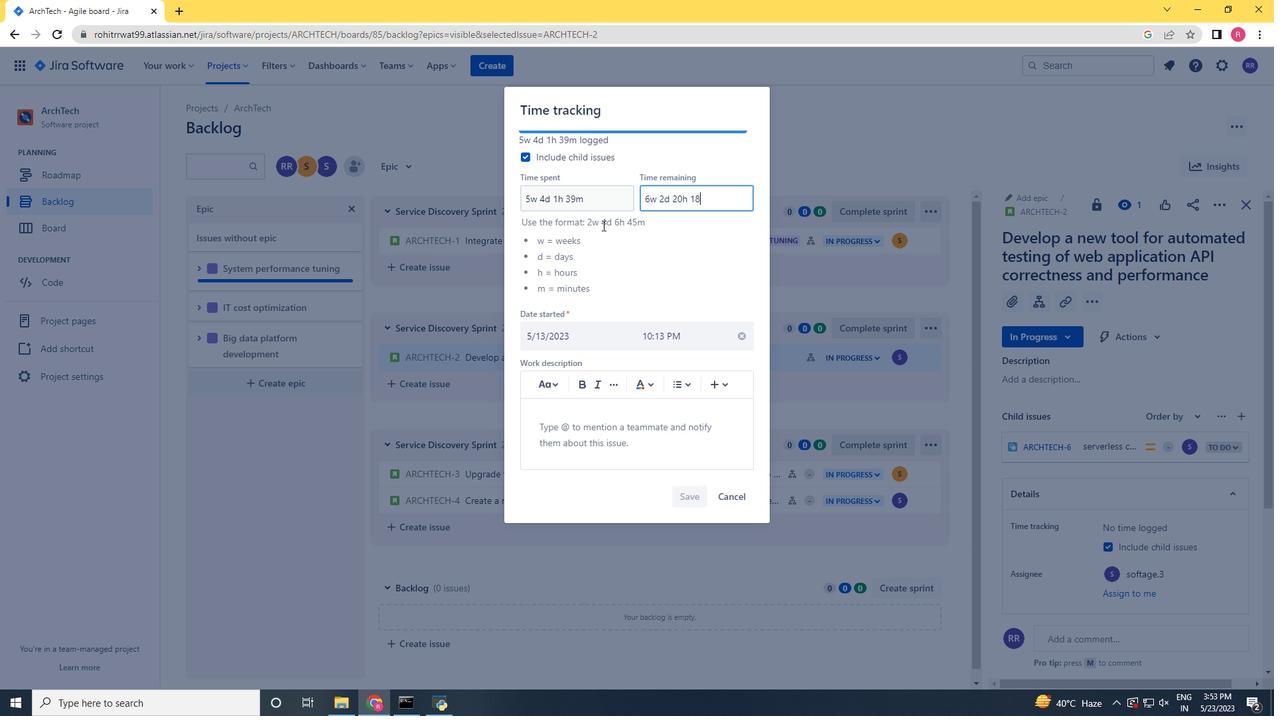 
Action: Mouse moved to (697, 493)
Screenshot: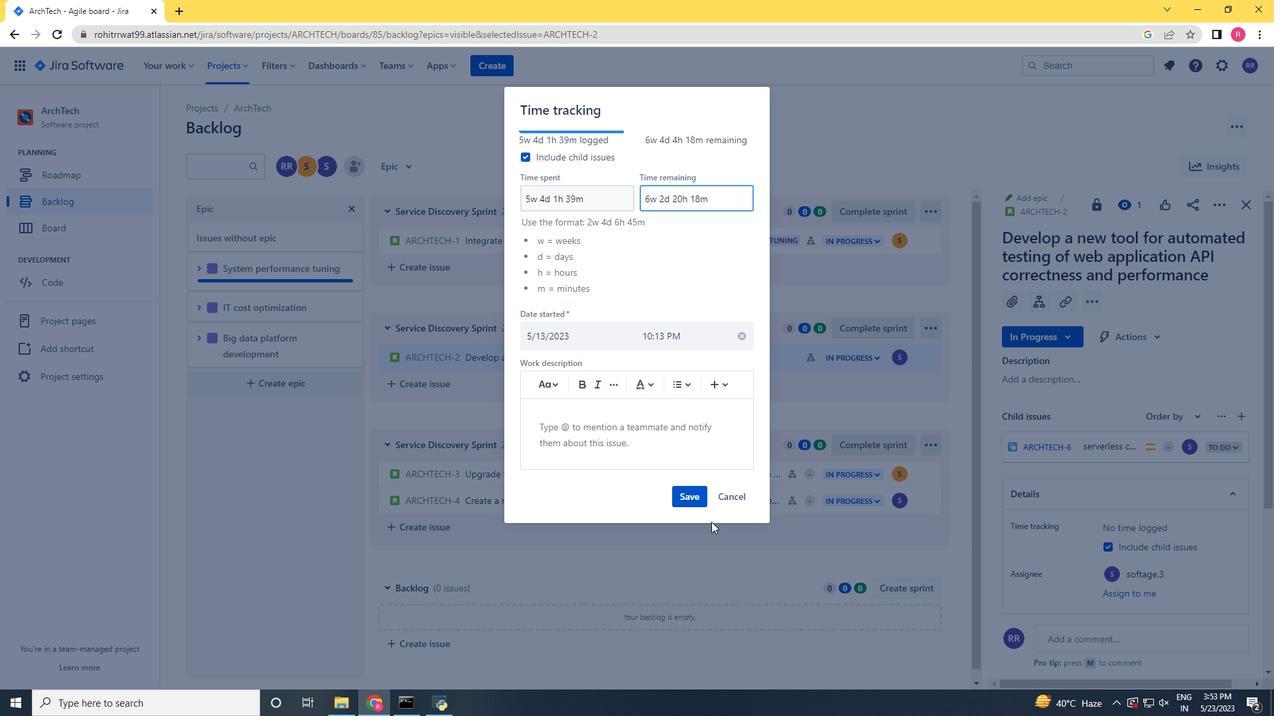 
Action: Mouse pressed left at (697, 493)
Screenshot: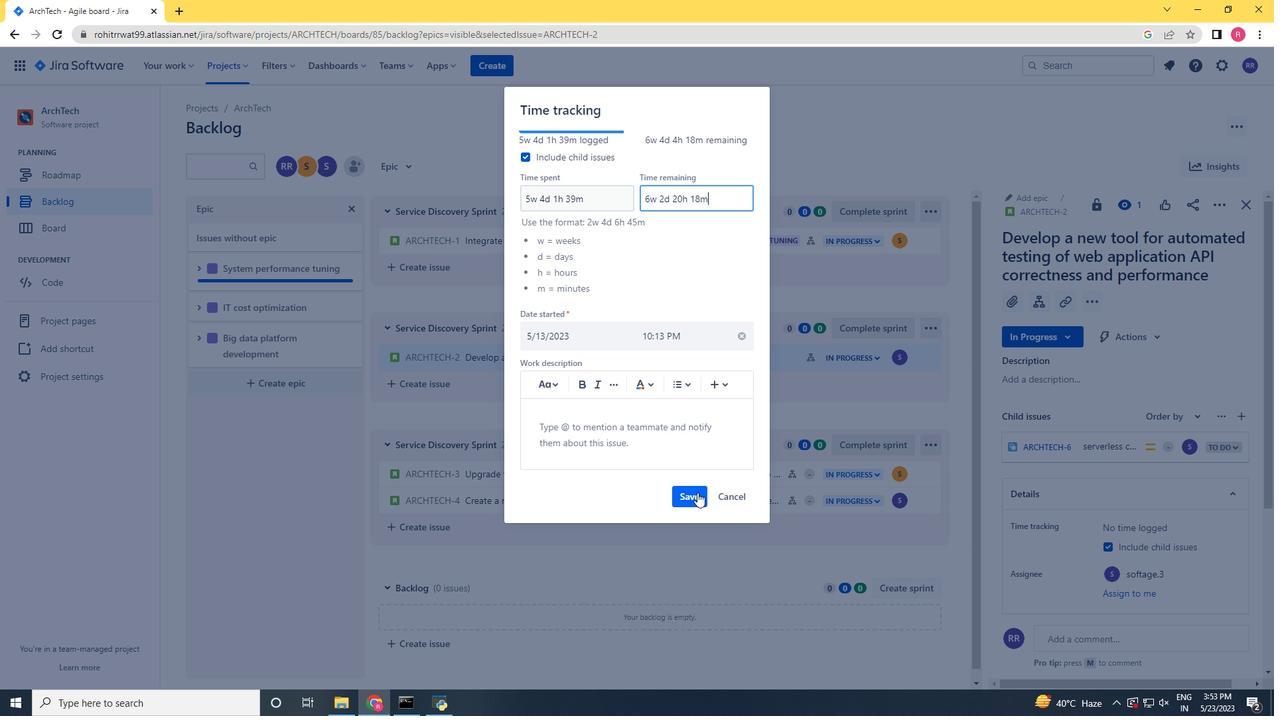 
Action: Mouse moved to (1226, 210)
Screenshot: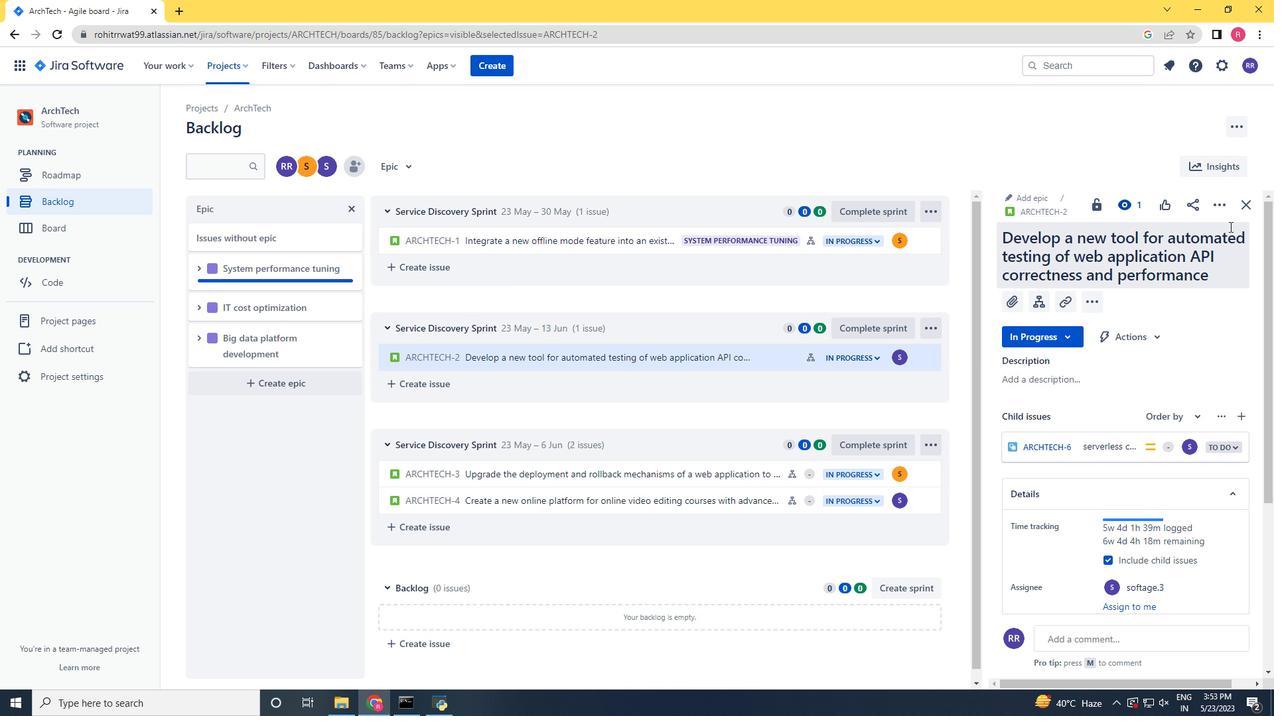 
Action: Mouse pressed left at (1226, 210)
Screenshot: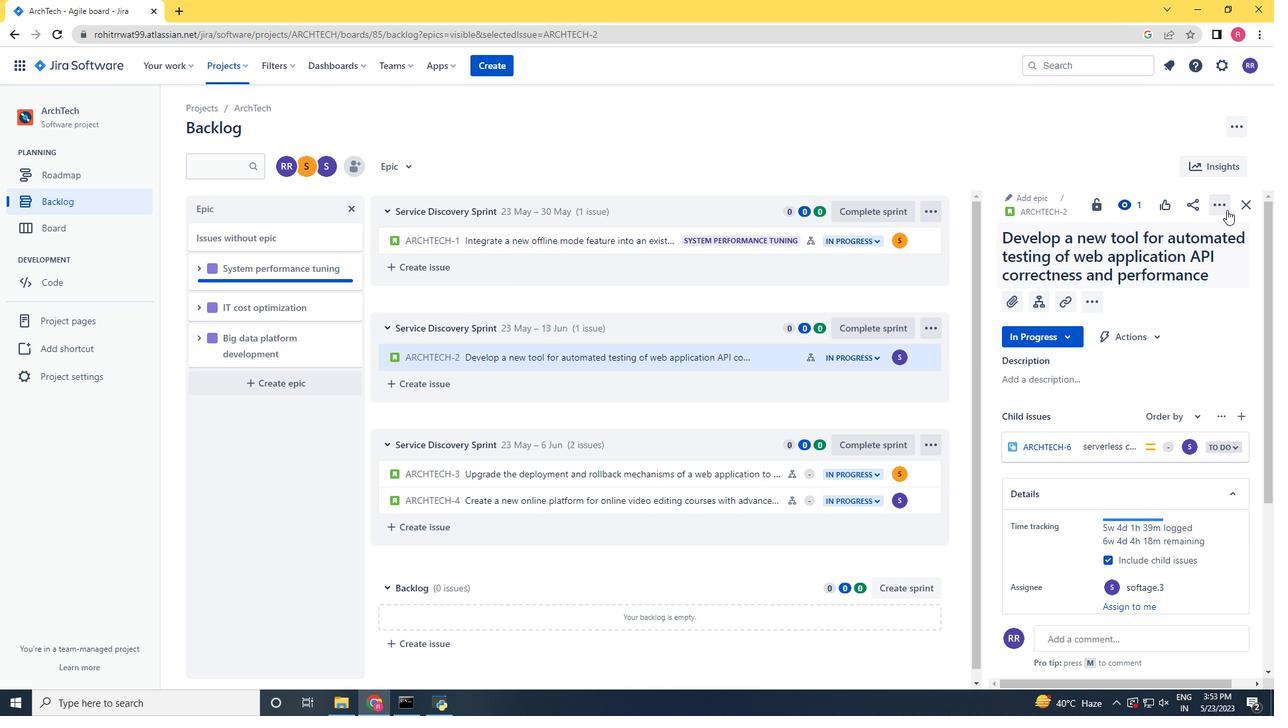 
Action: Mouse moved to (1164, 392)
Screenshot: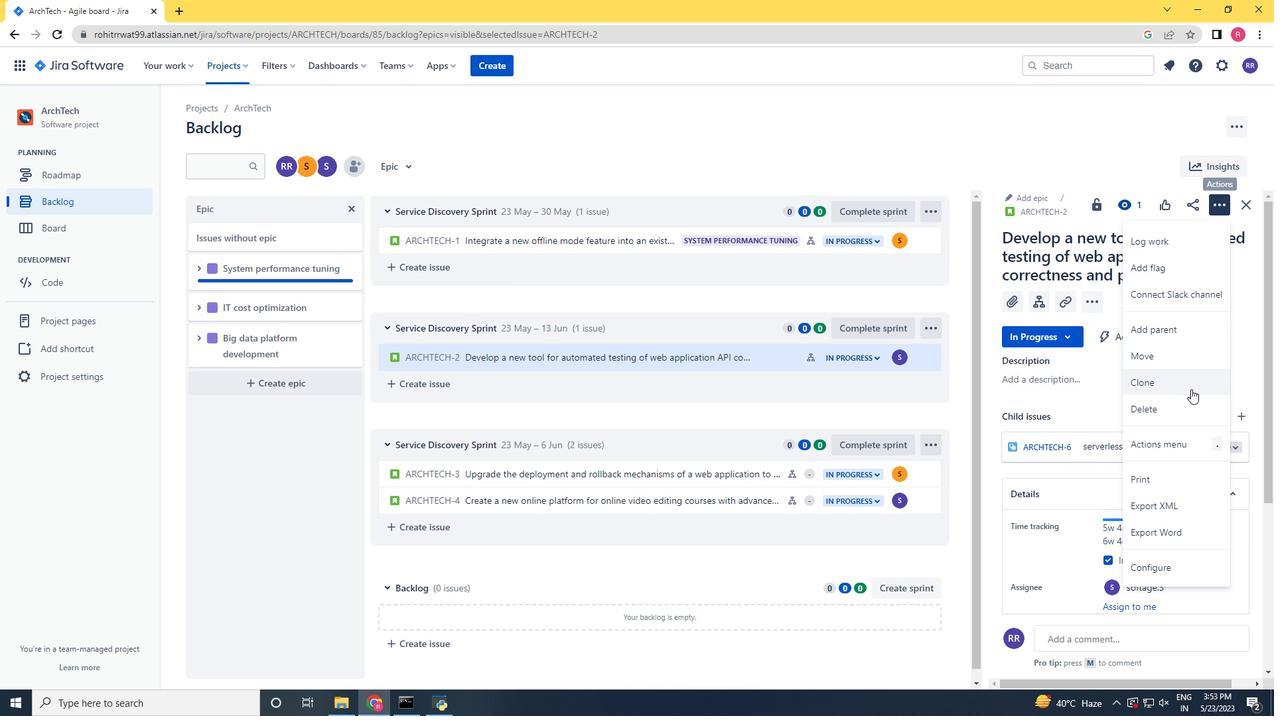 
Action: Mouse pressed left at (1164, 392)
Screenshot: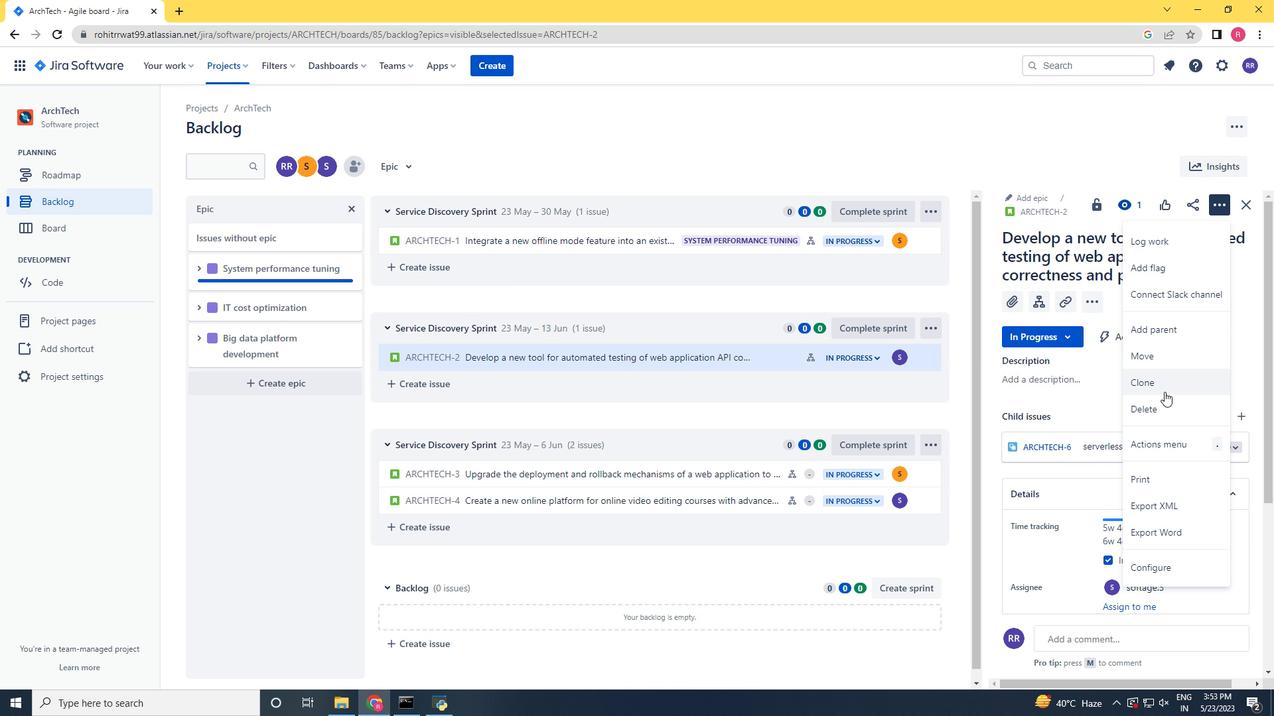 
Action: Mouse moved to (727, 283)
Screenshot: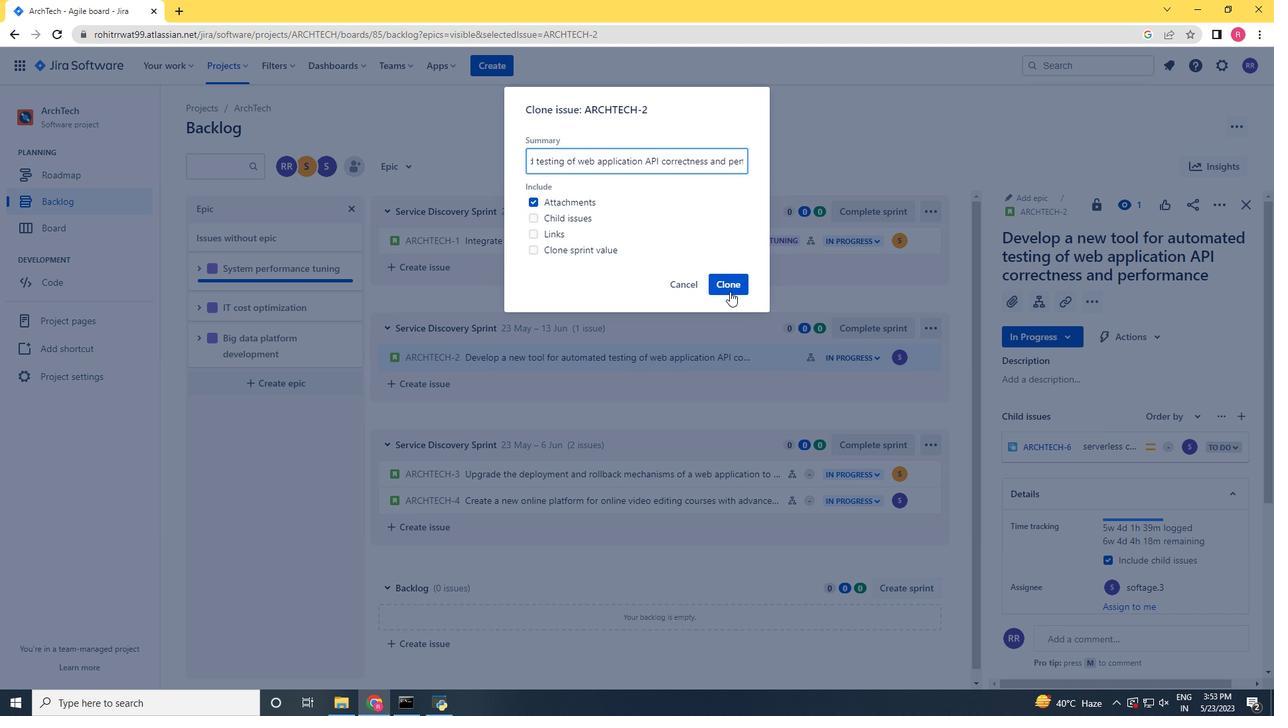 
Action: Mouse pressed left at (727, 283)
Screenshot: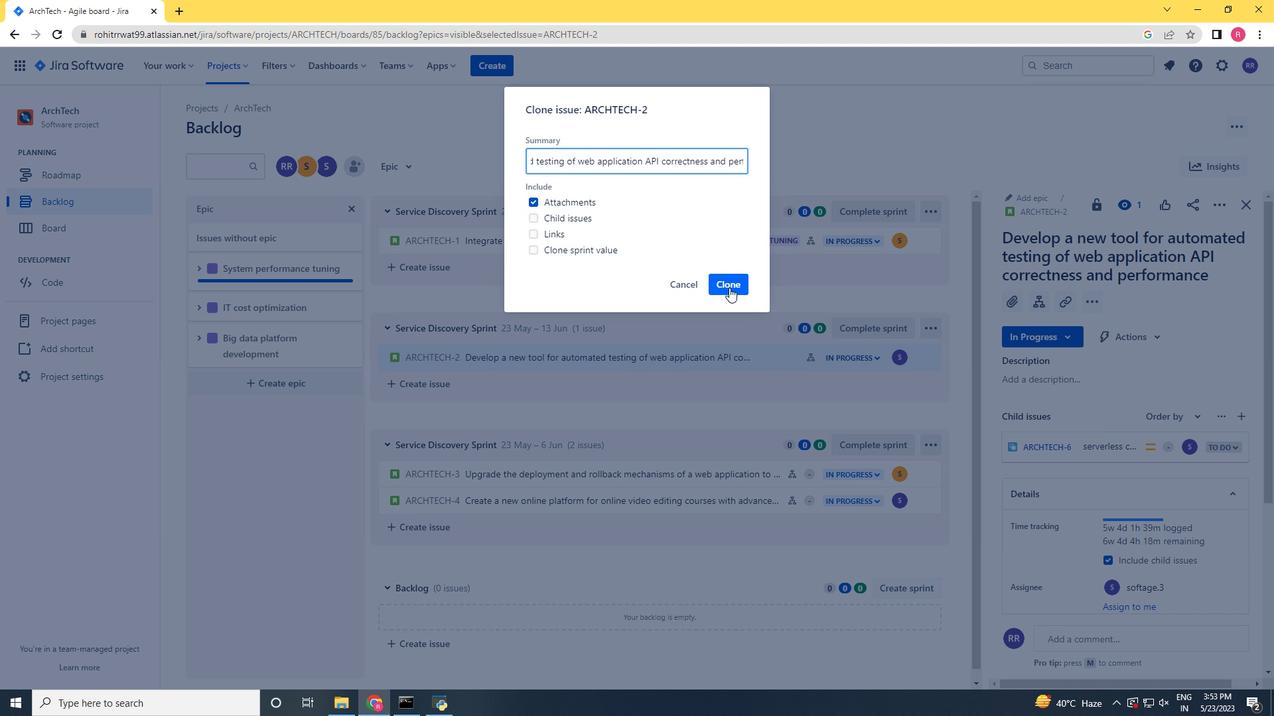 
Action: Mouse moved to (758, 358)
Screenshot: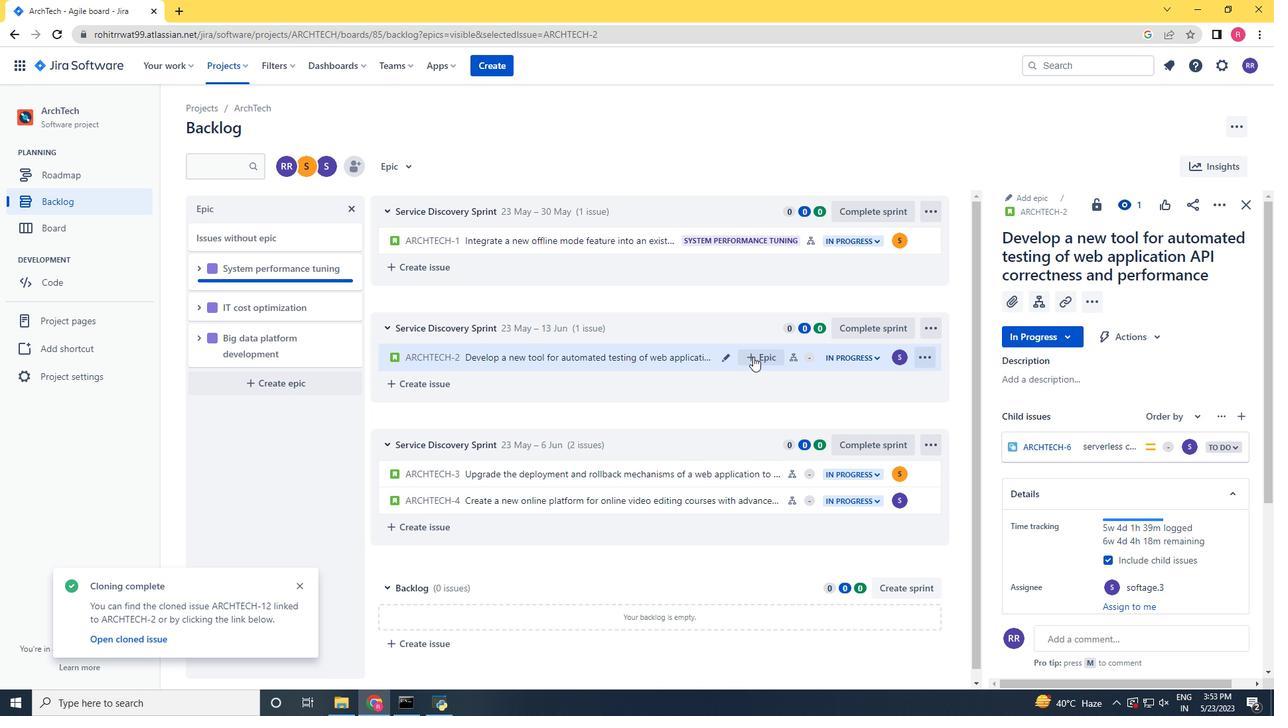
Action: Mouse pressed left at (758, 358)
Screenshot: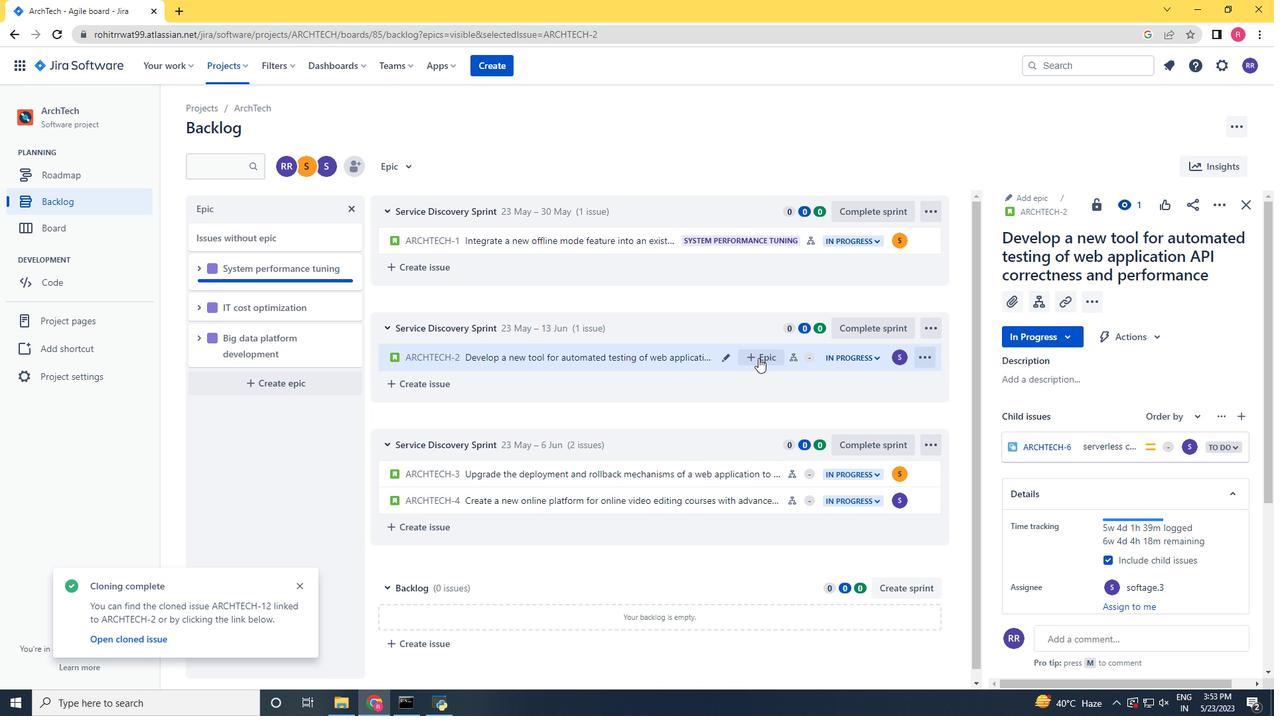 
Action: Mouse moved to (788, 451)
Screenshot: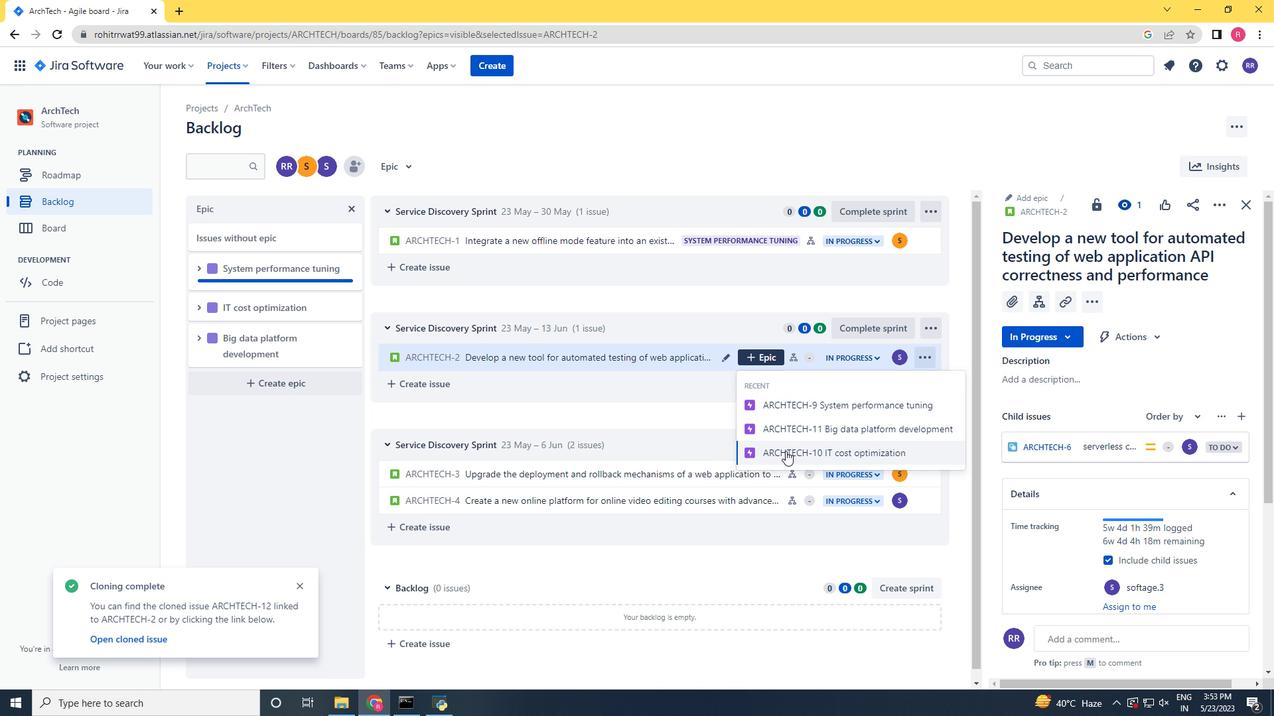 
Action: Mouse pressed left at (788, 451)
Screenshot: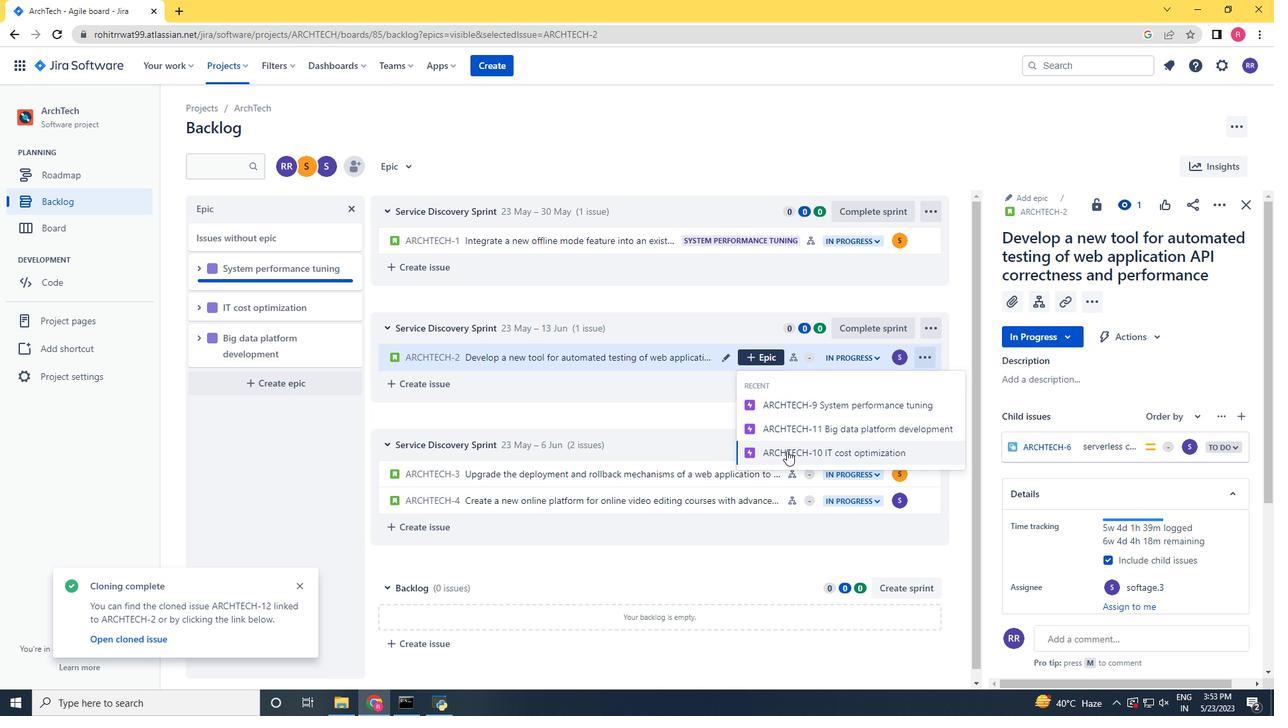 
